 Task: Look for space in Prijedor, Bosnia and Herzegovina from 7th July, 2023 to 14th July, 2023 for 1 adult in price range Rs.6000 to Rs.14000. Place can be shared room with 1  bedroom having 1 bed and 1 bathroom. Property type can be hotel. Amenities needed are: heating, . Booking option can be shelf check-in. Required host language is English.
Action: Mouse moved to (582, 605)
Screenshot: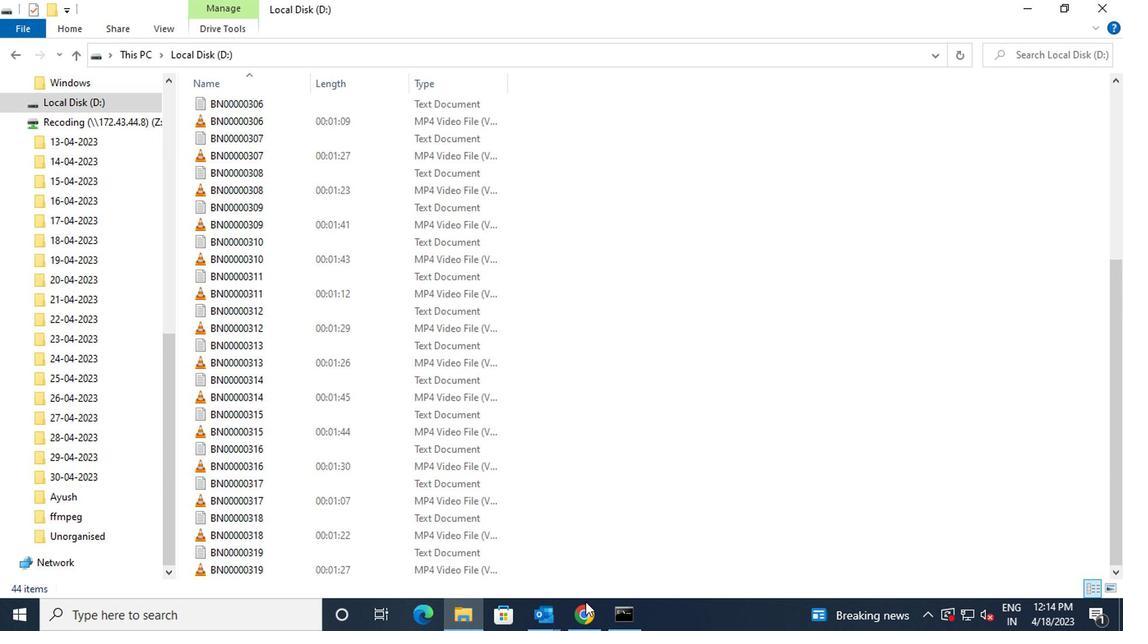 
Action: Mouse pressed left at (582, 605)
Screenshot: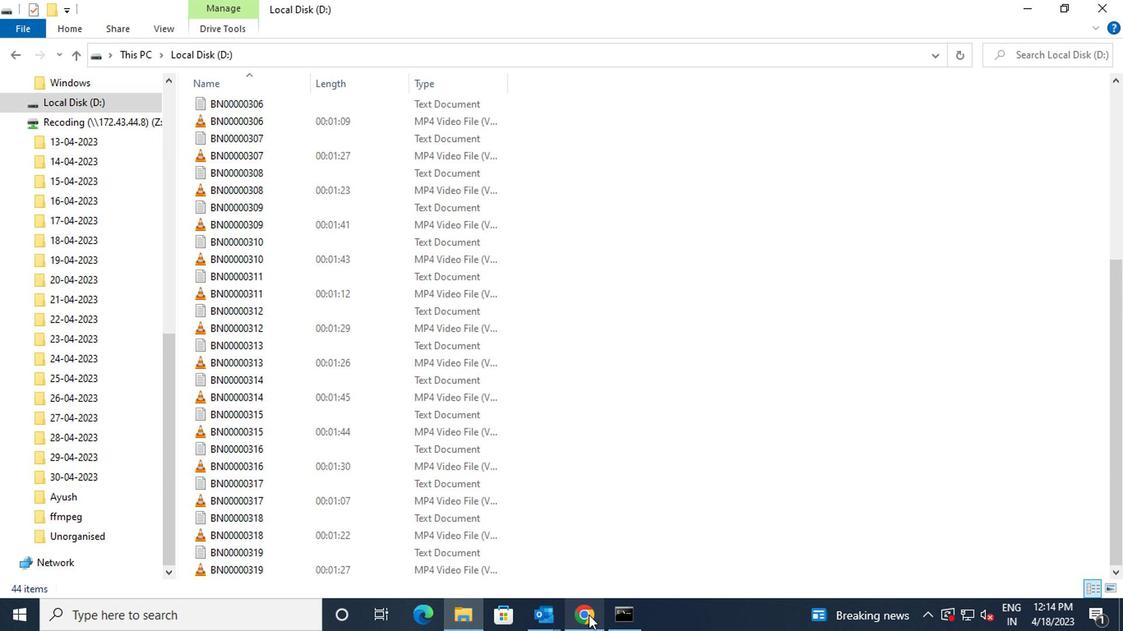 
Action: Mouse moved to (449, 116)
Screenshot: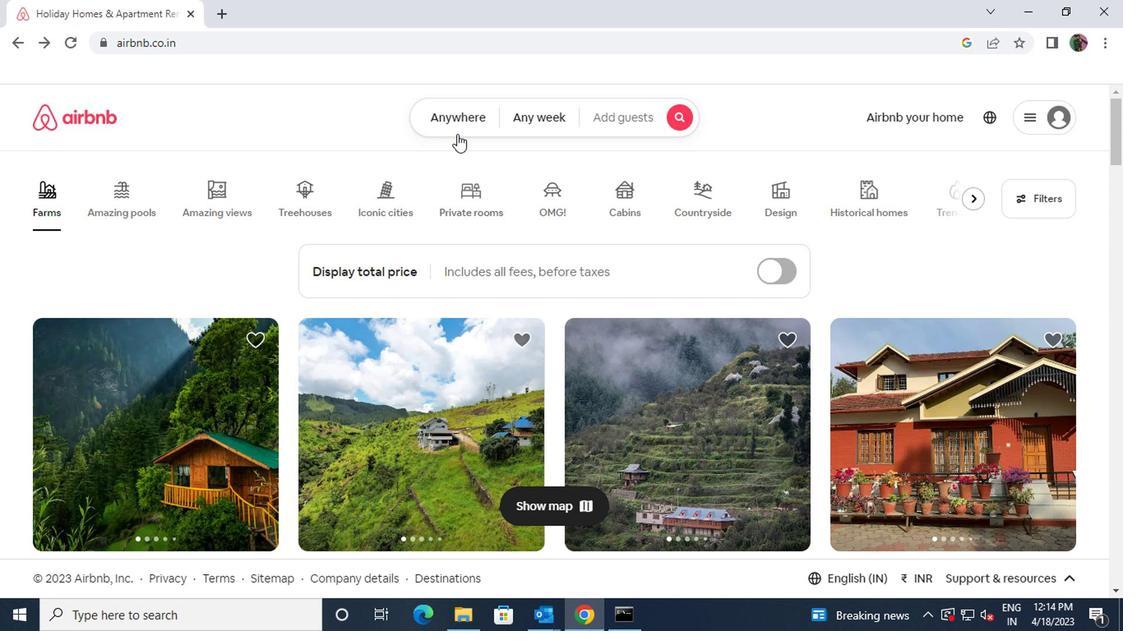 
Action: Mouse pressed left at (449, 116)
Screenshot: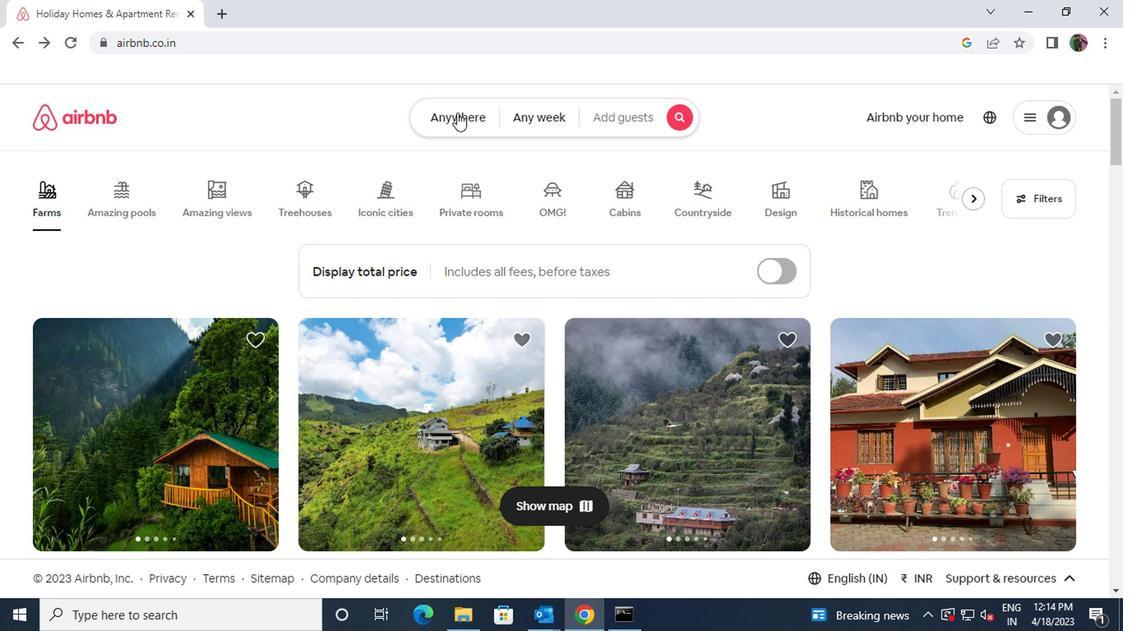 
Action: Mouse moved to (374, 184)
Screenshot: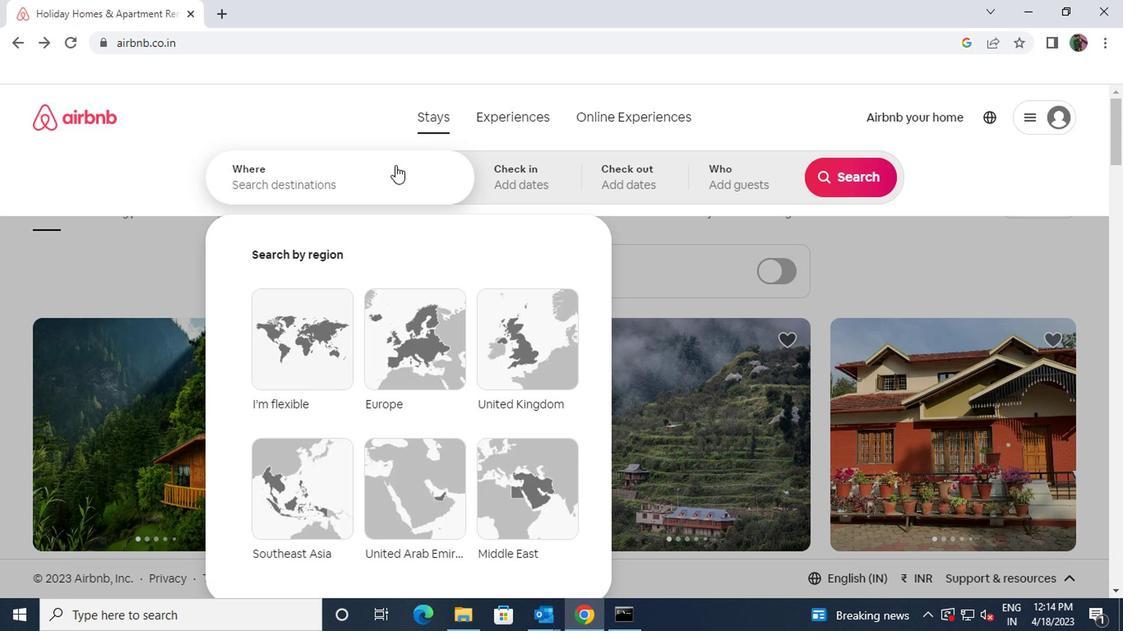 
Action: Mouse pressed left at (374, 184)
Screenshot: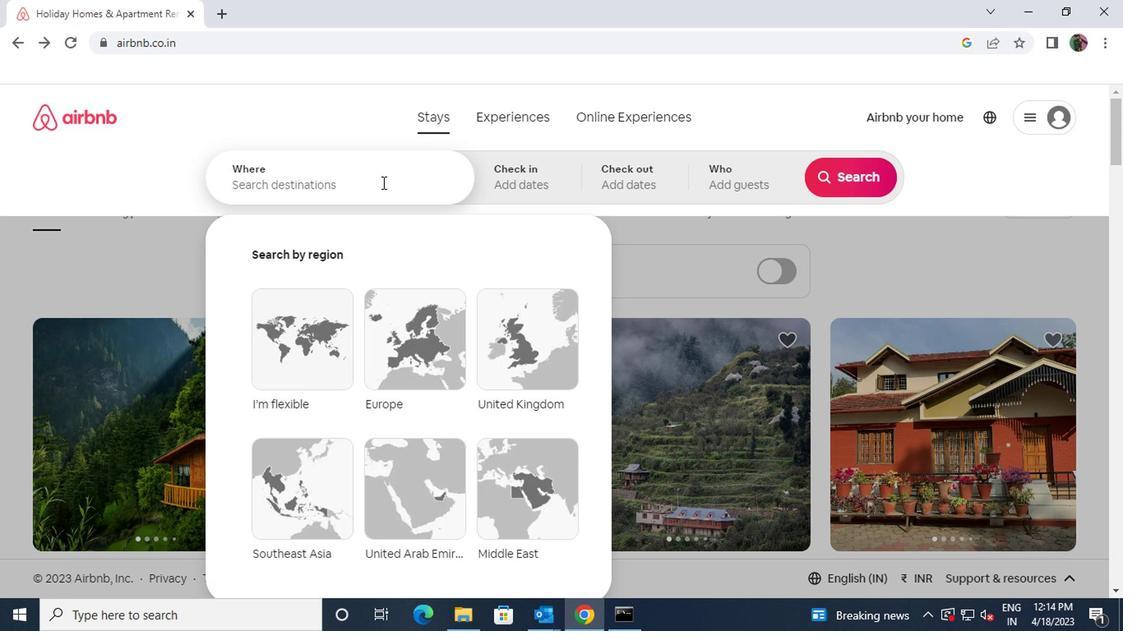 
Action: Key pressed prijedor
Screenshot: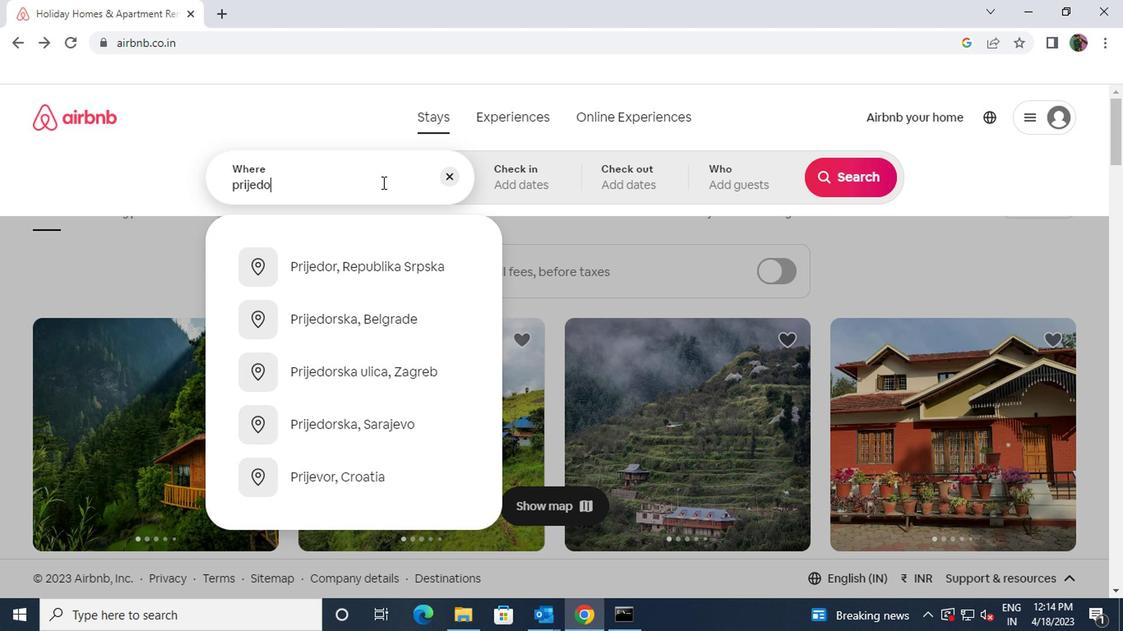 
Action: Mouse moved to (368, 273)
Screenshot: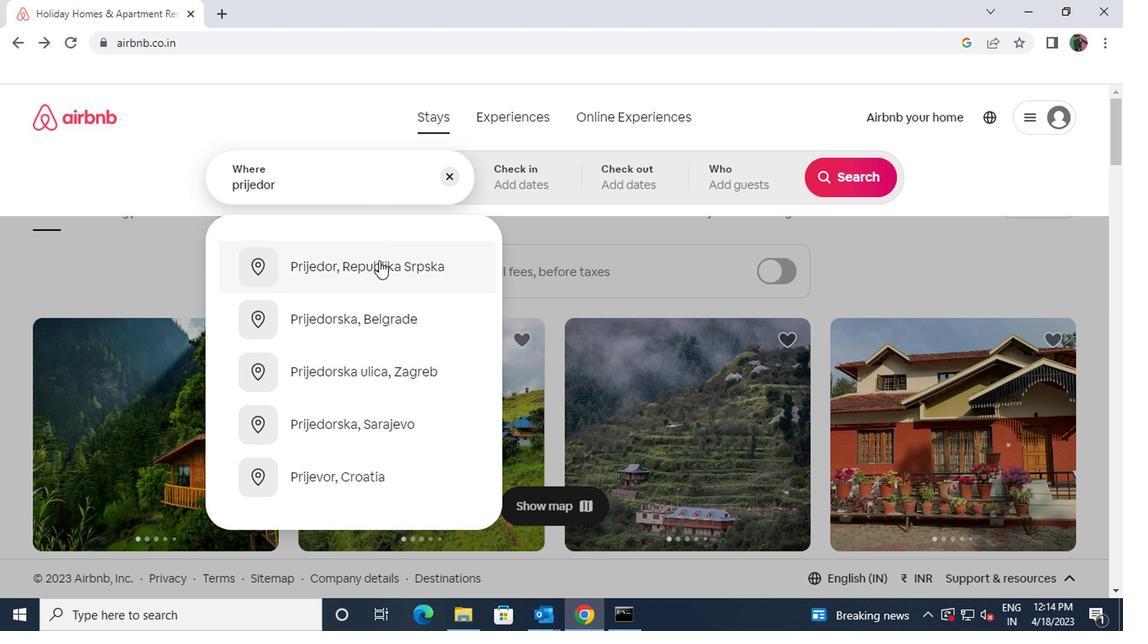 
Action: Mouse pressed left at (368, 273)
Screenshot: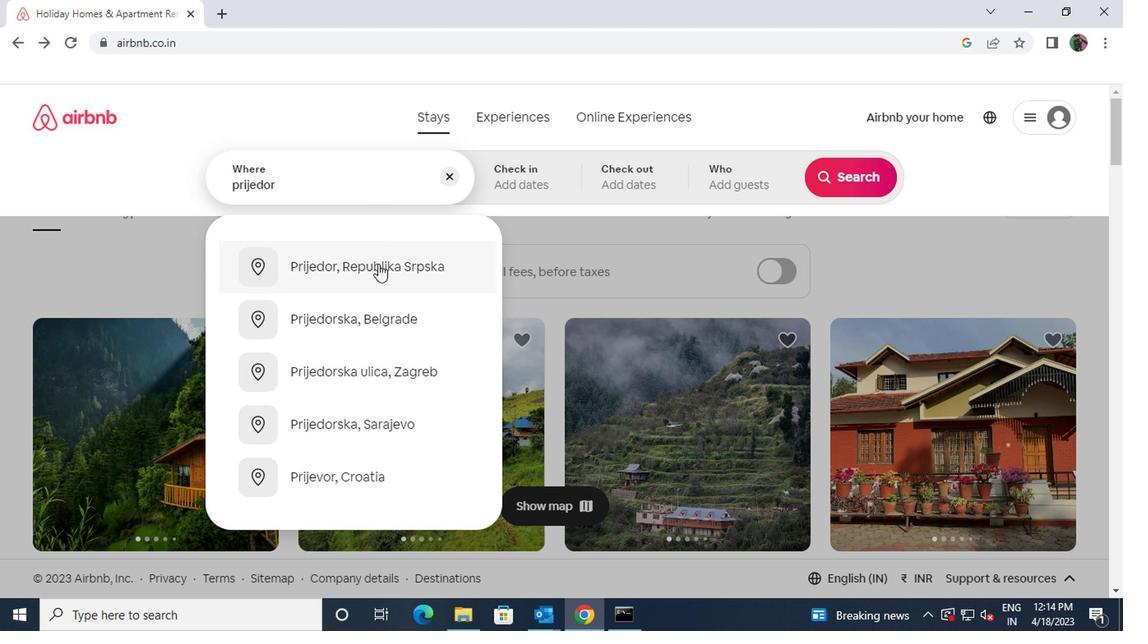 
Action: Mouse moved to (840, 309)
Screenshot: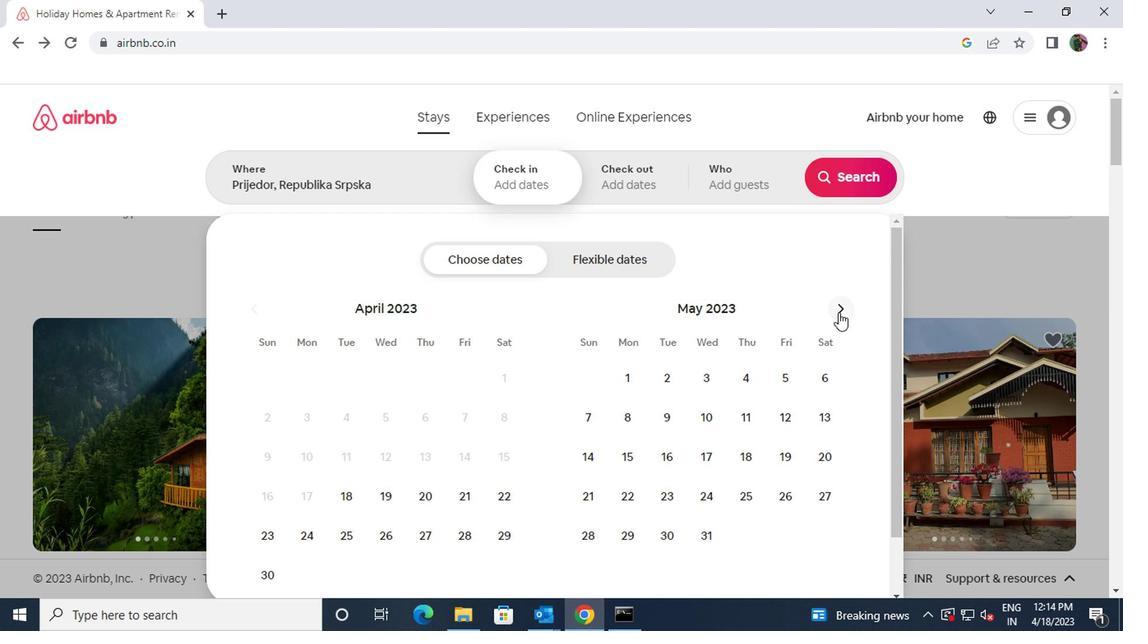 
Action: Mouse pressed left at (840, 309)
Screenshot: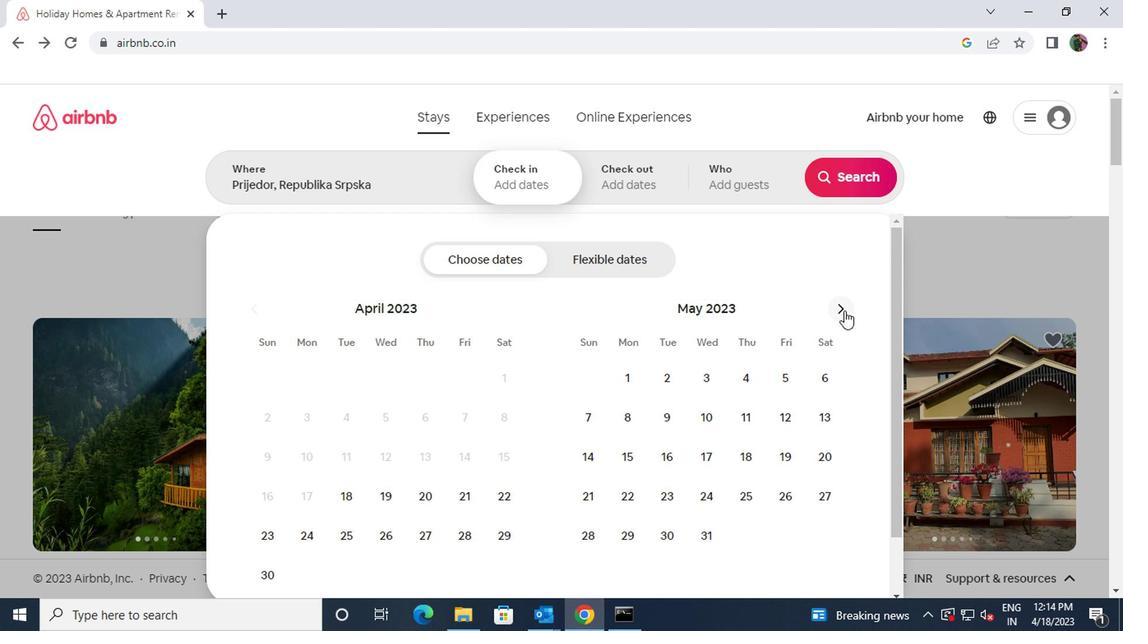 
Action: Mouse pressed left at (840, 309)
Screenshot: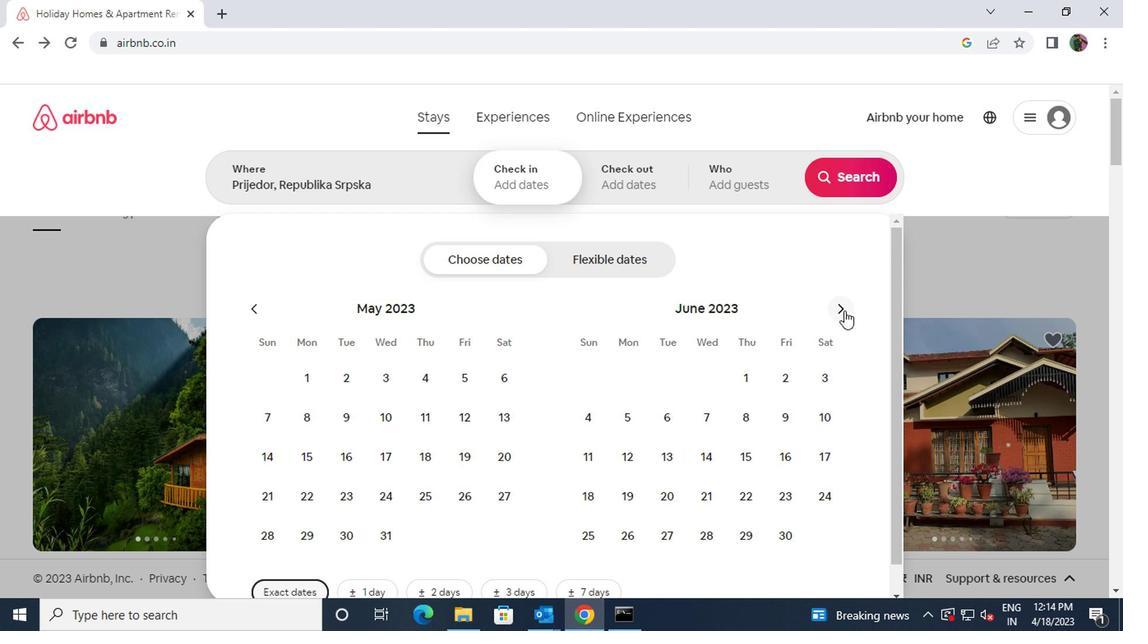 
Action: Mouse moved to (773, 403)
Screenshot: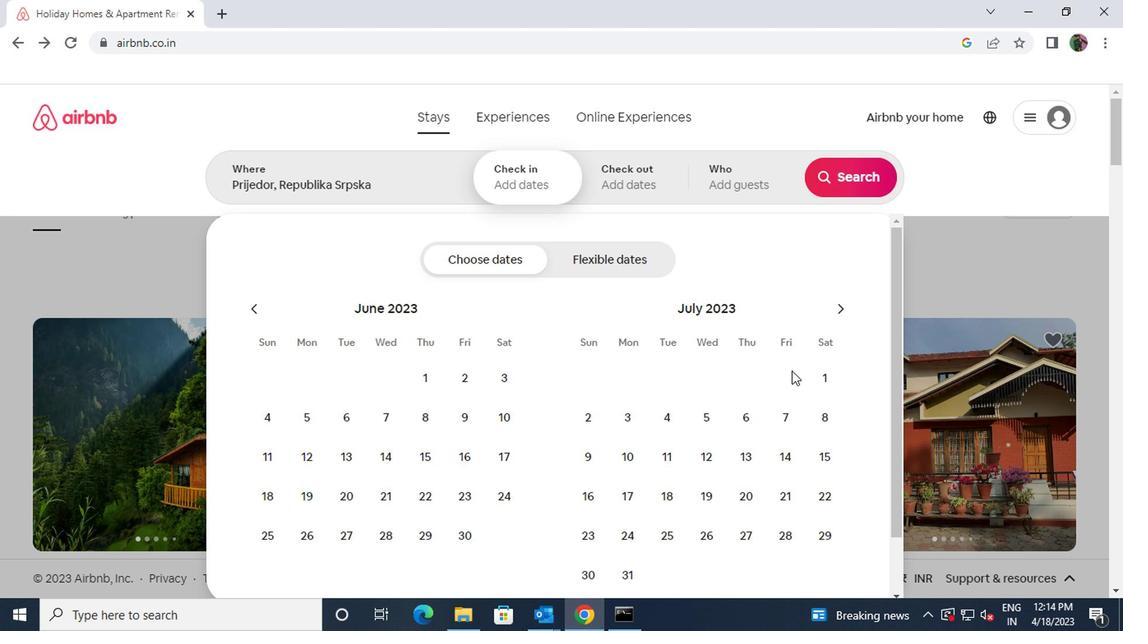 
Action: Mouse pressed left at (773, 403)
Screenshot: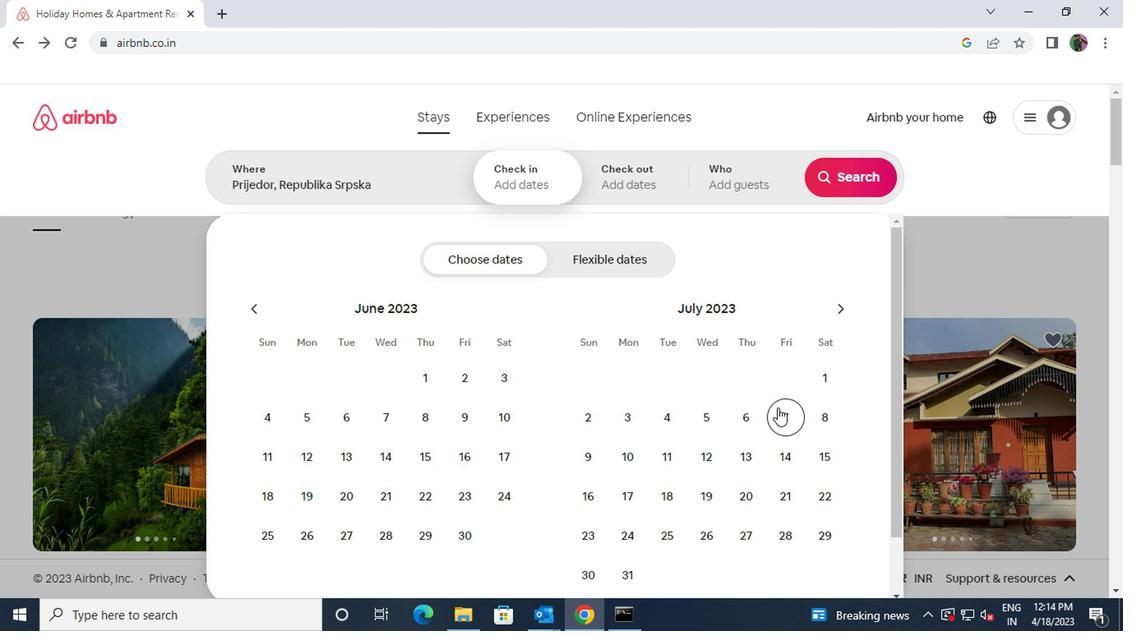 
Action: Mouse moved to (781, 440)
Screenshot: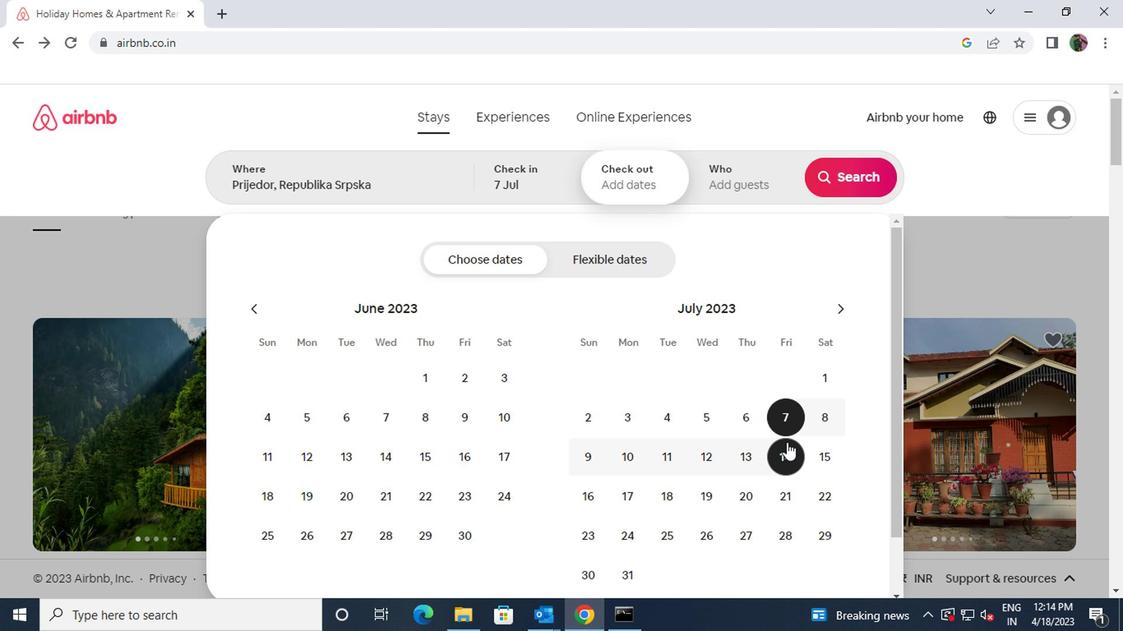 
Action: Mouse pressed left at (781, 440)
Screenshot: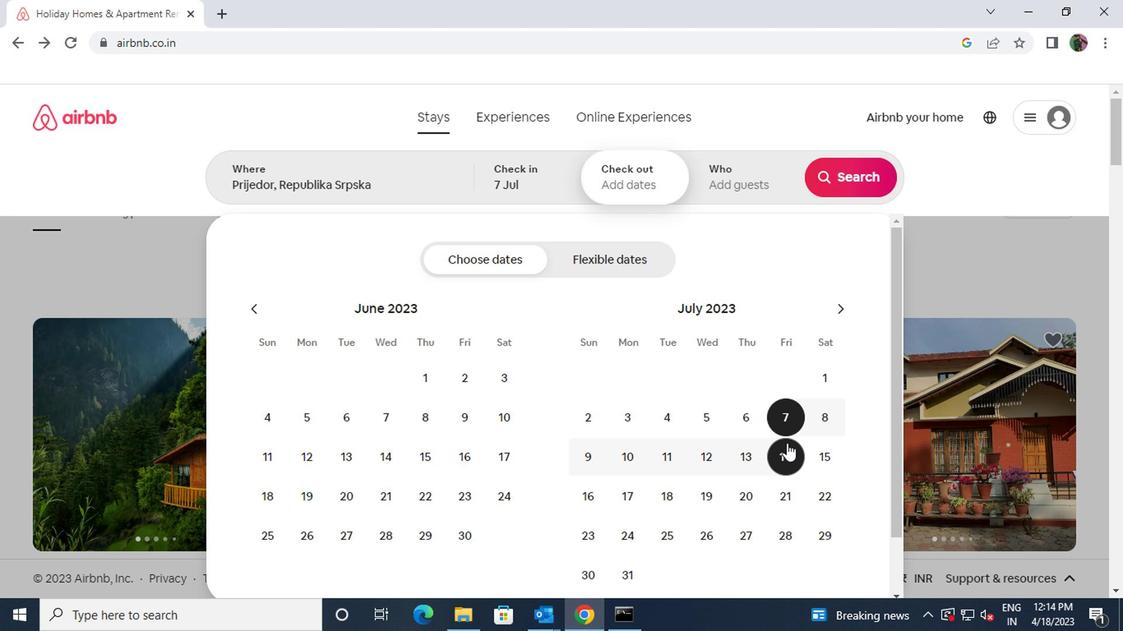 
Action: Mouse moved to (739, 179)
Screenshot: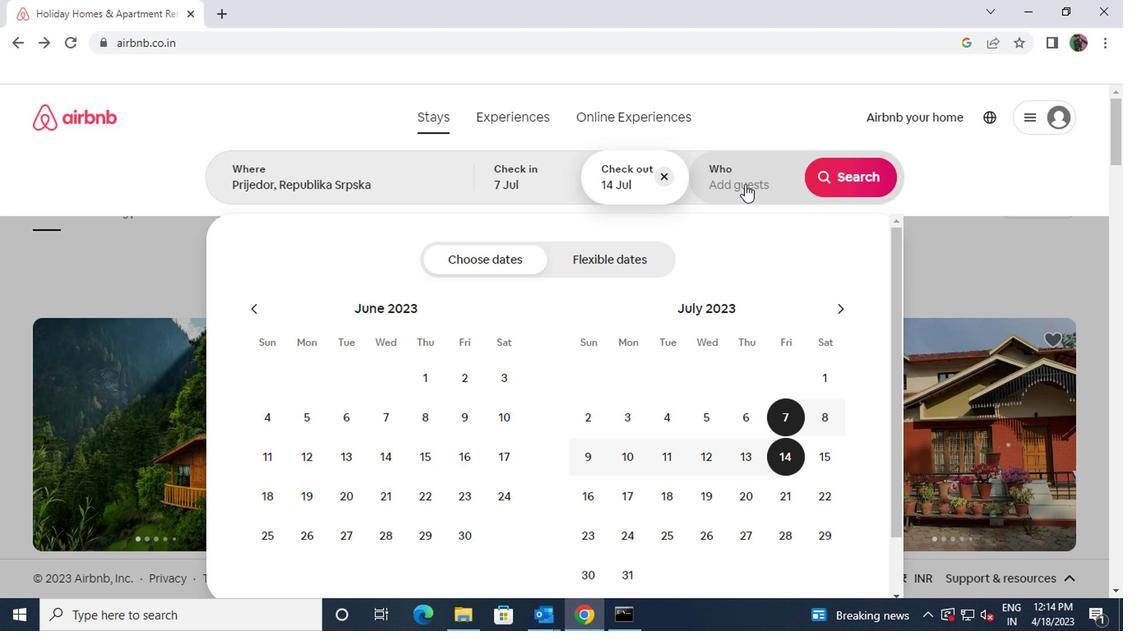
Action: Mouse pressed left at (739, 179)
Screenshot: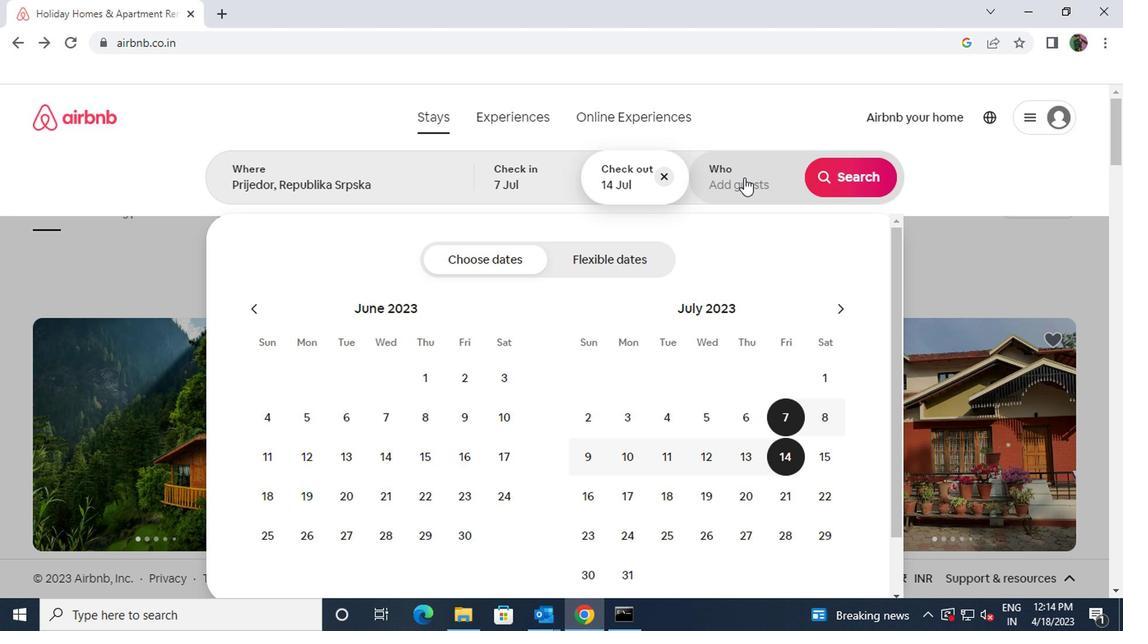 
Action: Mouse moved to (850, 267)
Screenshot: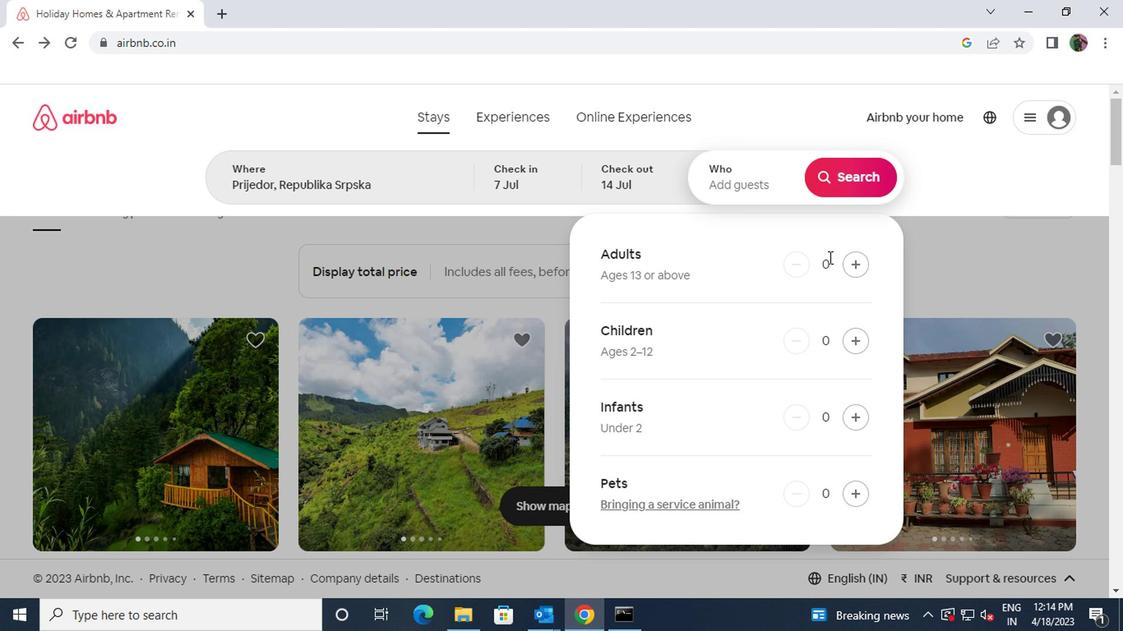 
Action: Mouse pressed left at (850, 267)
Screenshot: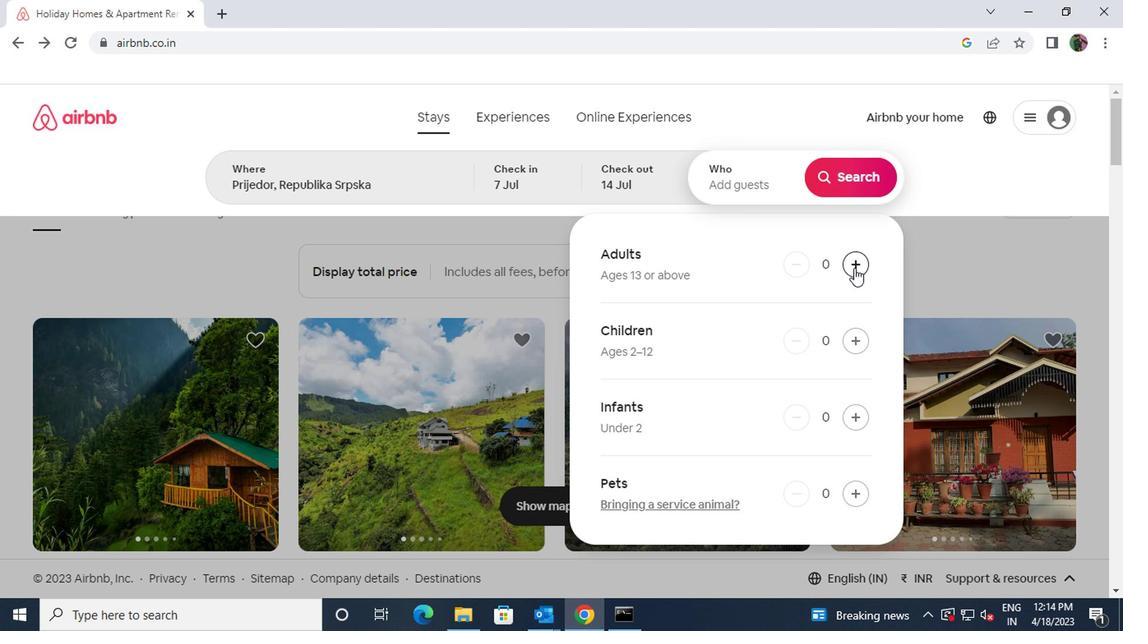 
Action: Mouse moved to (847, 184)
Screenshot: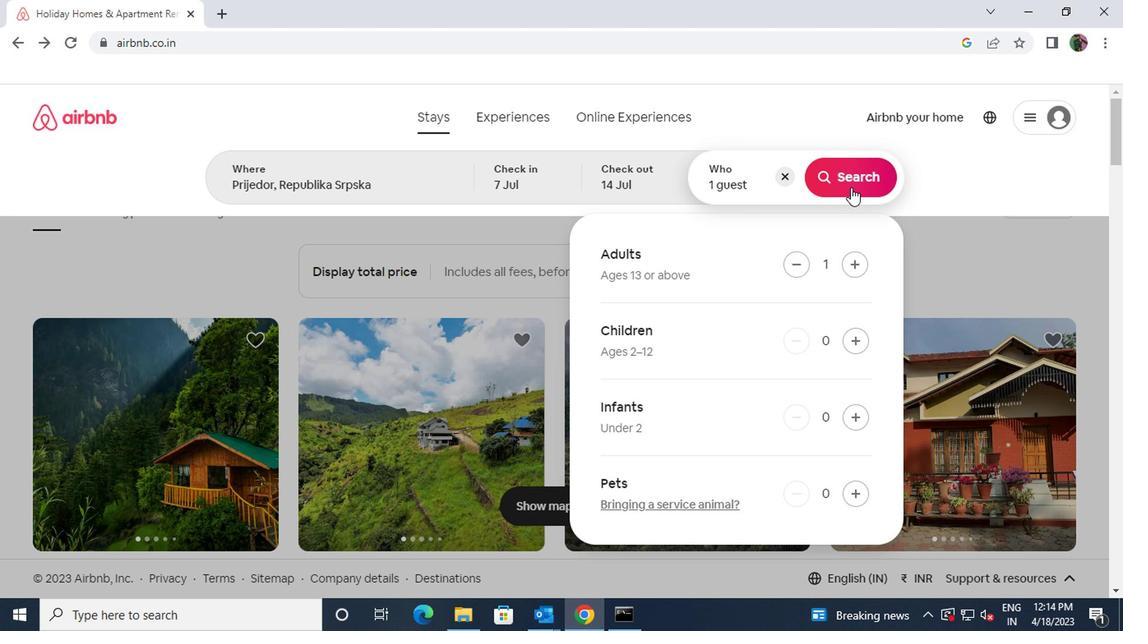 
Action: Mouse pressed left at (847, 184)
Screenshot: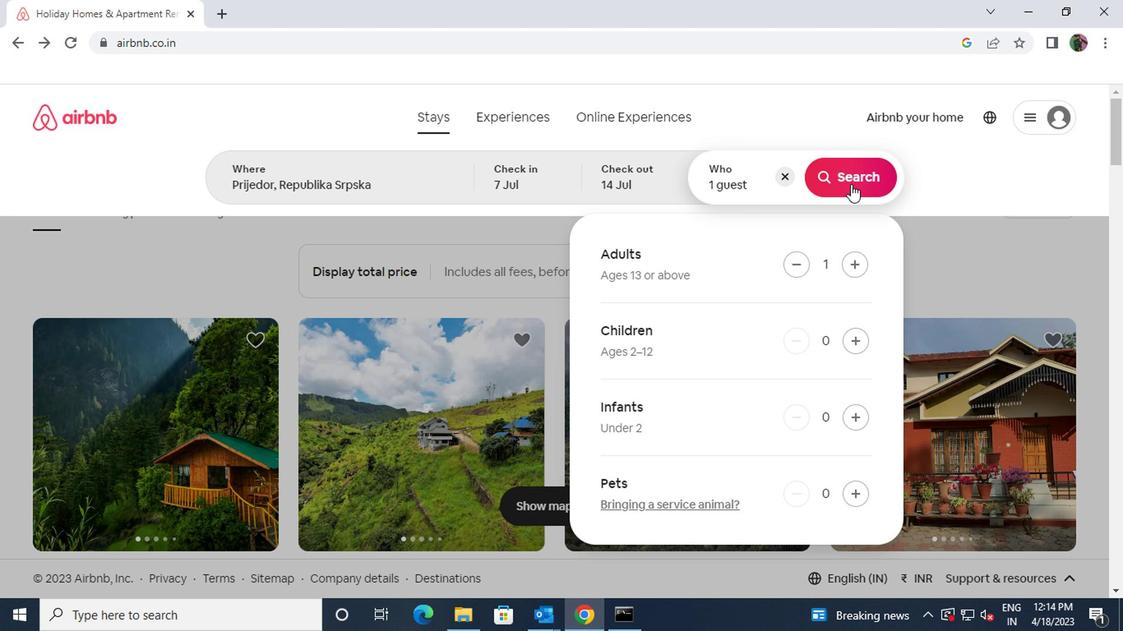 
Action: Mouse moved to (1050, 183)
Screenshot: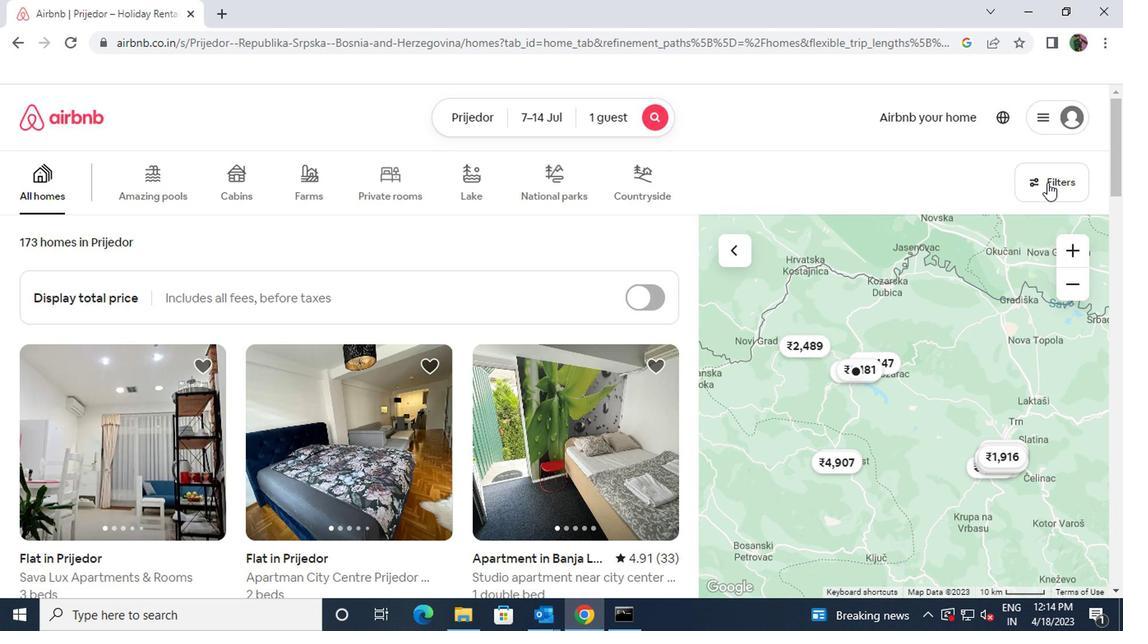 
Action: Mouse pressed left at (1050, 183)
Screenshot: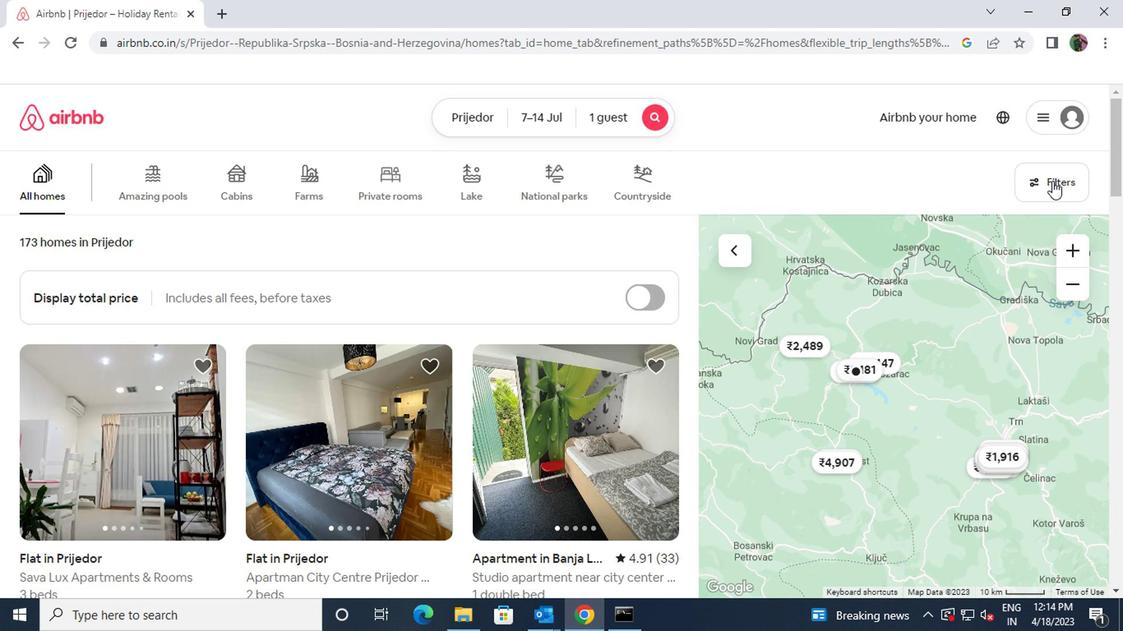 
Action: Mouse moved to (350, 391)
Screenshot: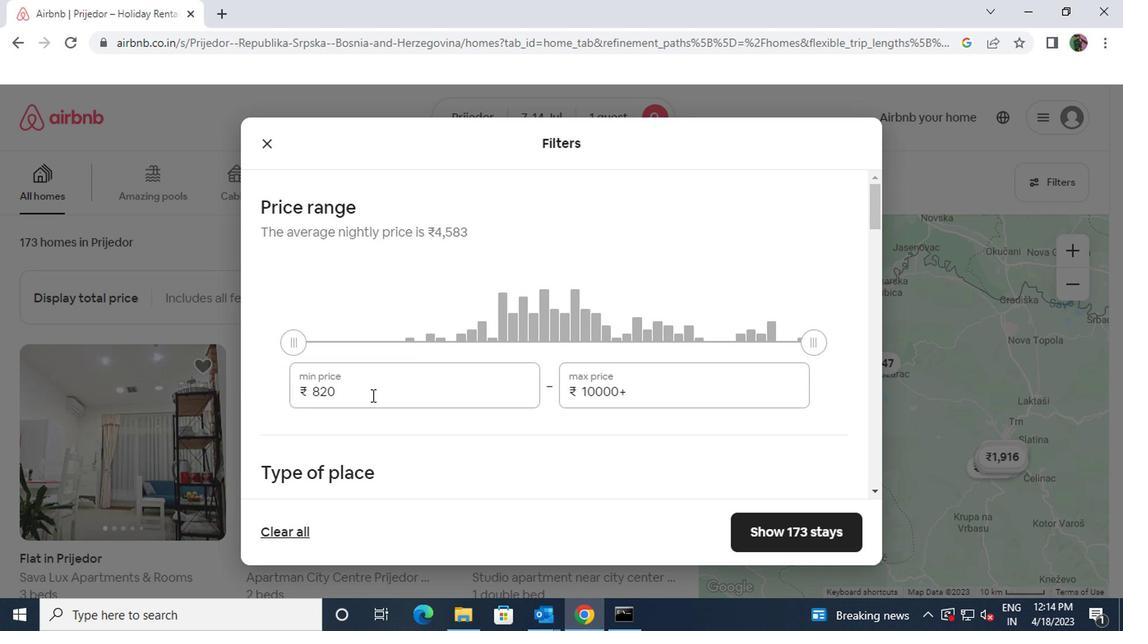 
Action: Mouse pressed left at (350, 391)
Screenshot: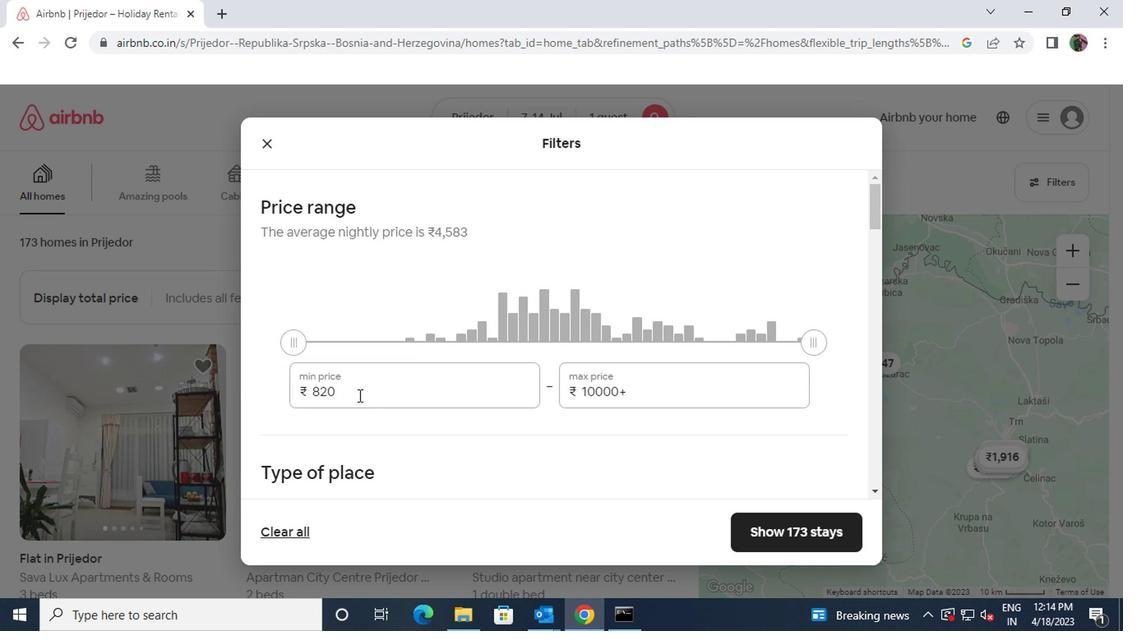 
Action: Mouse moved to (305, 395)
Screenshot: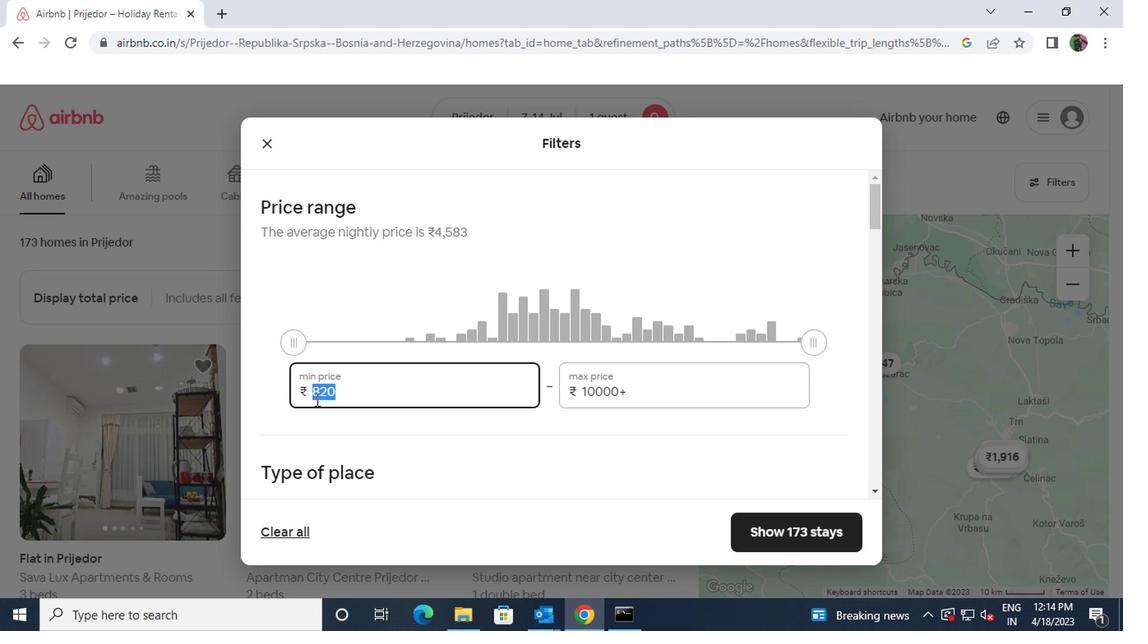 
Action: Key pressed 6000
Screenshot: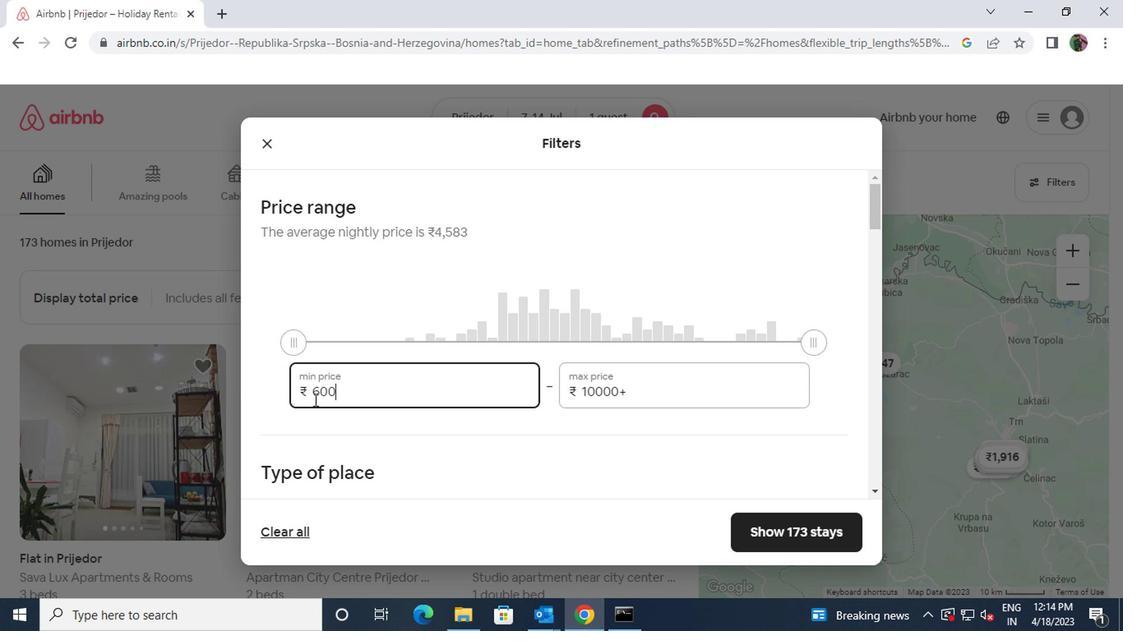 
Action: Mouse moved to (623, 387)
Screenshot: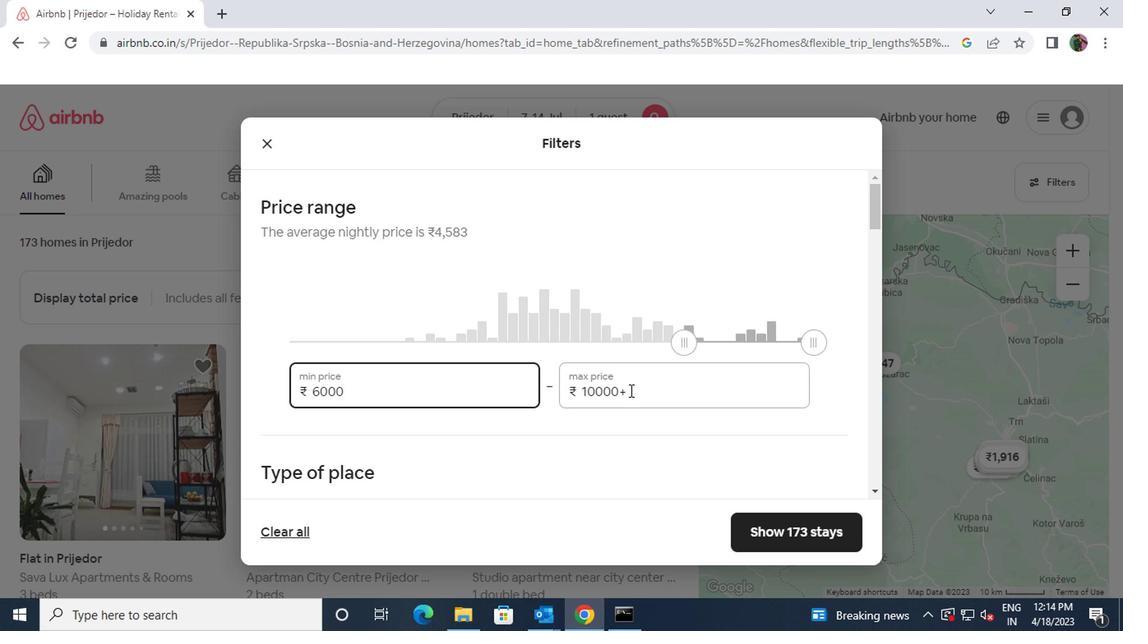 
Action: Mouse pressed left at (623, 387)
Screenshot: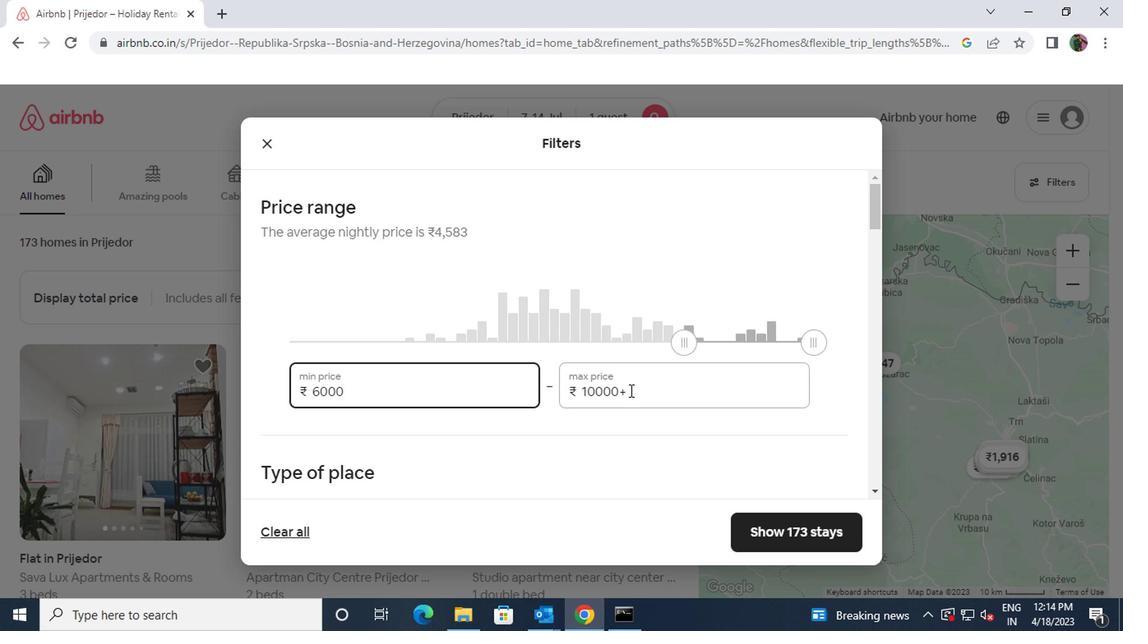 
Action: Mouse moved to (575, 387)
Screenshot: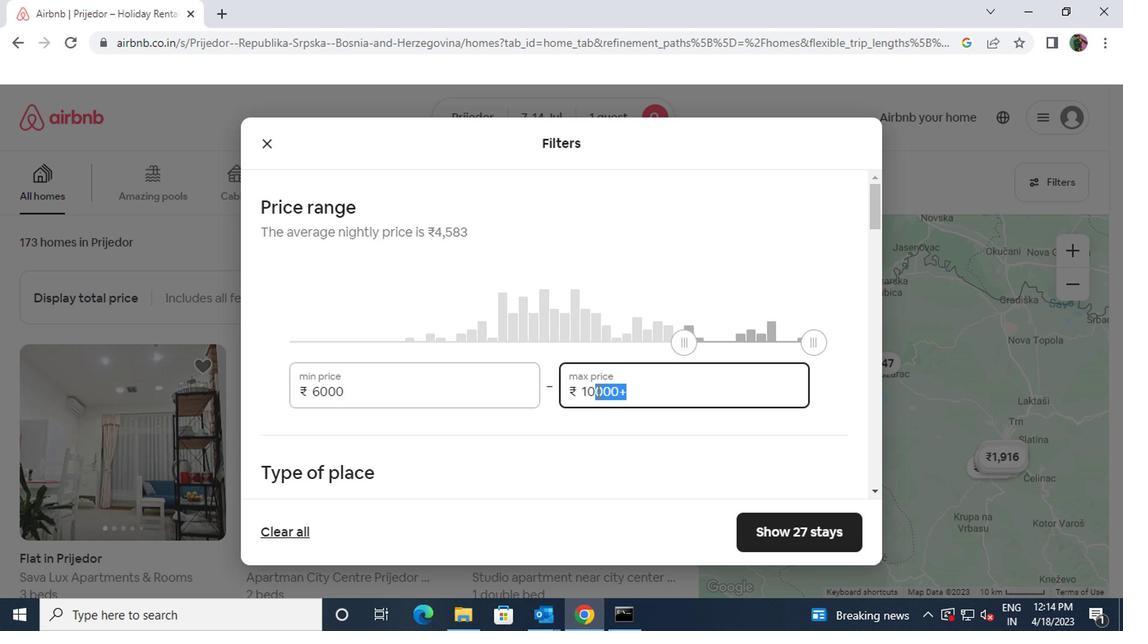 
Action: Key pressed 14000
Screenshot: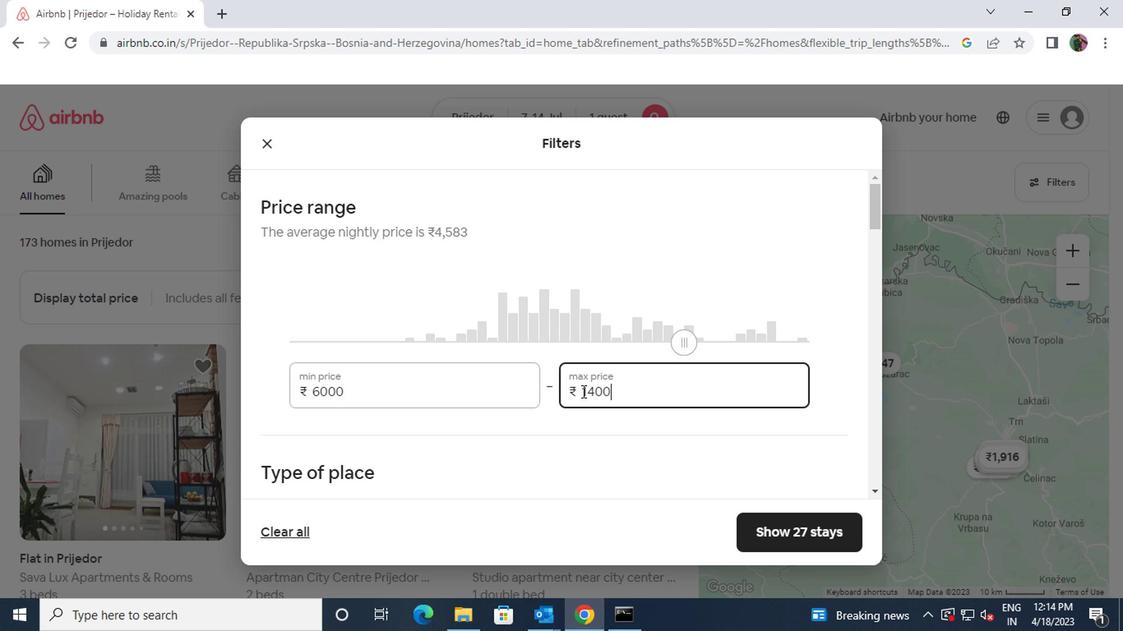
Action: Mouse moved to (530, 427)
Screenshot: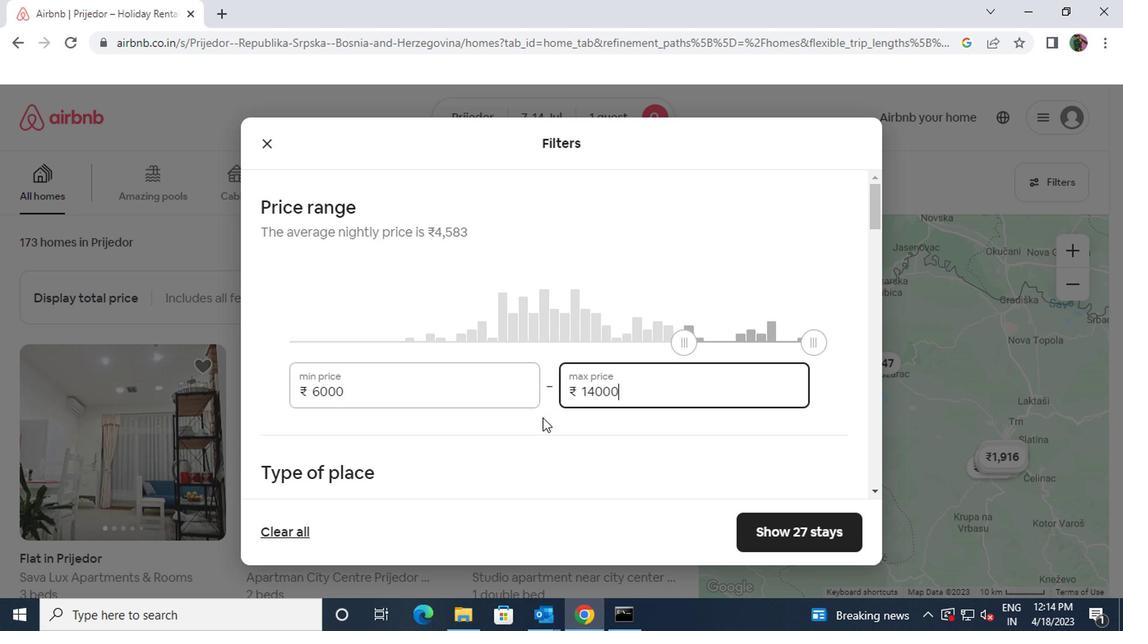 
Action: Mouse scrolled (530, 427) with delta (0, 0)
Screenshot: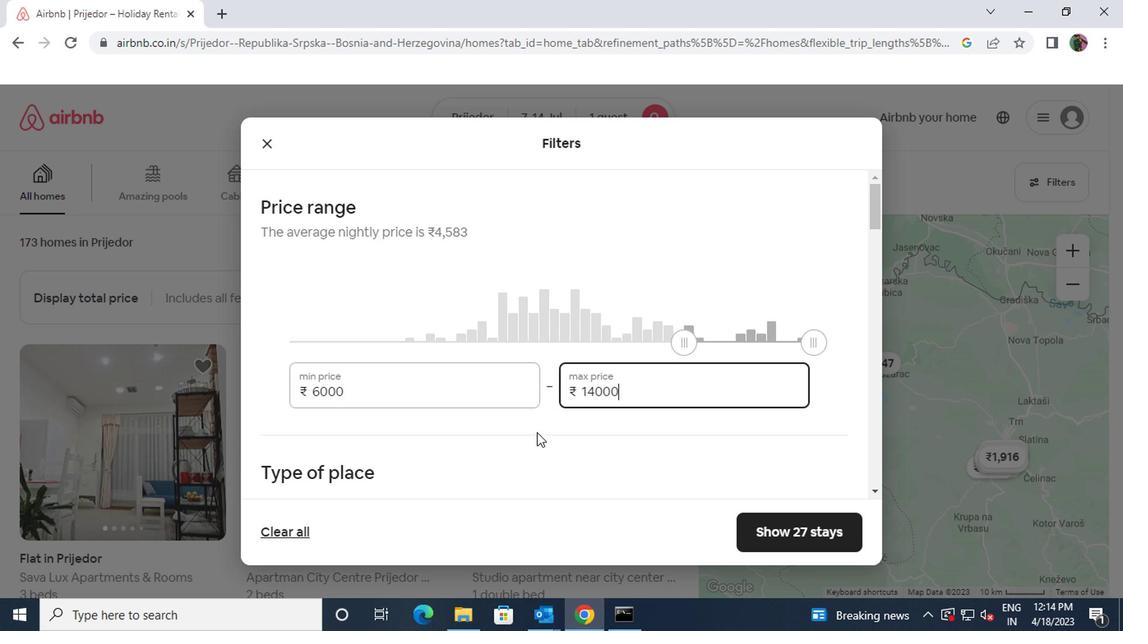 
Action: Mouse moved to (527, 418)
Screenshot: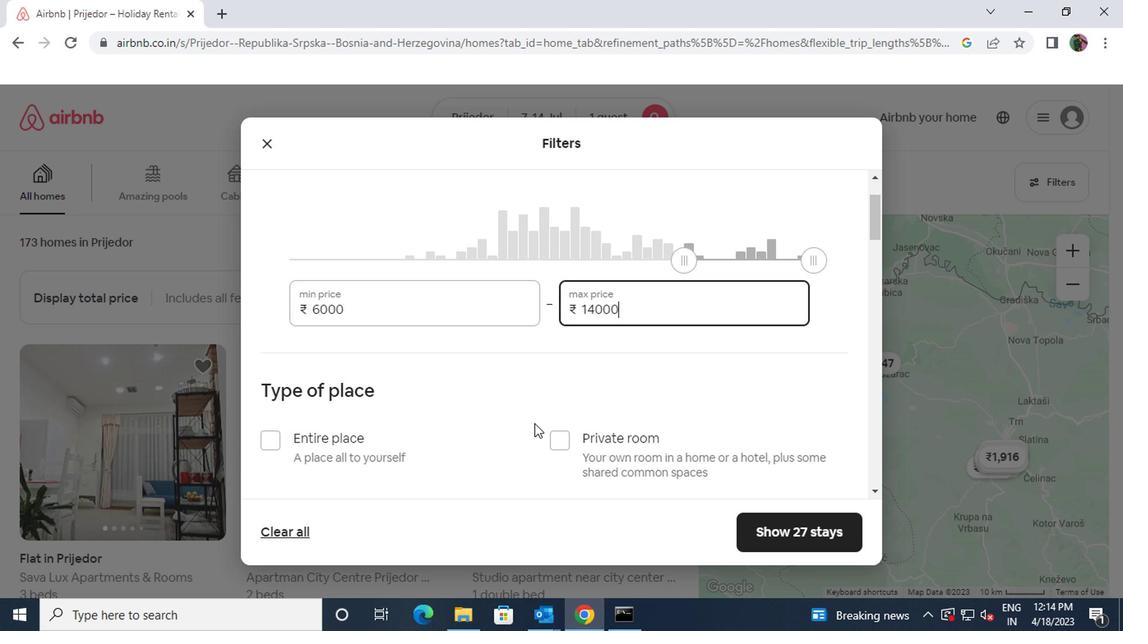 
Action: Mouse scrolled (527, 417) with delta (0, -1)
Screenshot: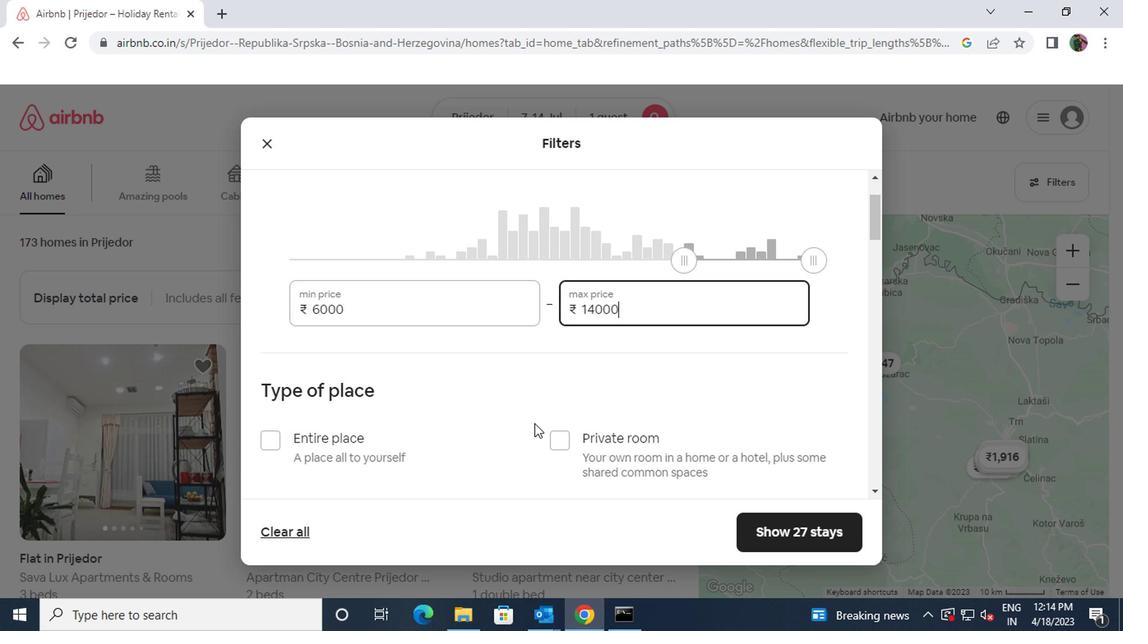 
Action: Mouse moved to (272, 419)
Screenshot: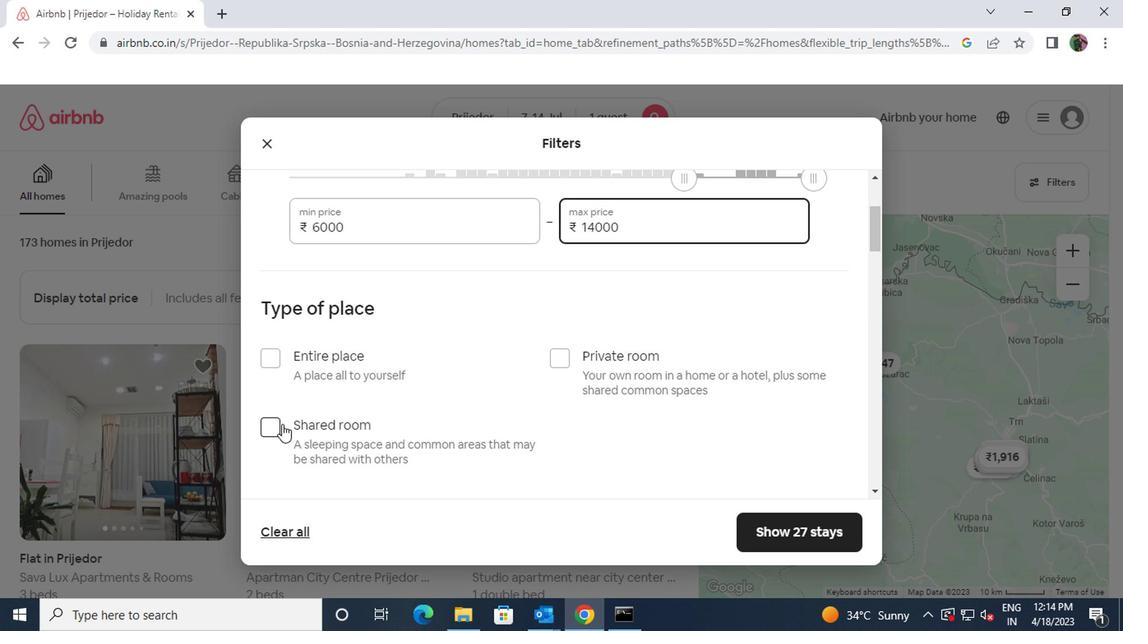 
Action: Mouse pressed left at (272, 419)
Screenshot: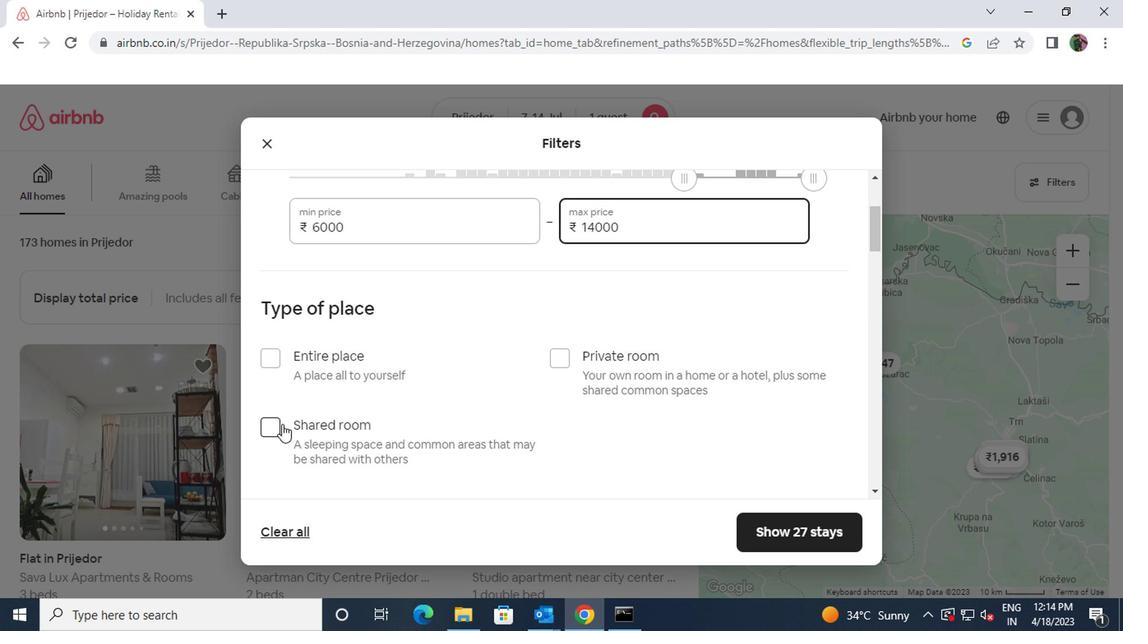 
Action: Mouse moved to (413, 420)
Screenshot: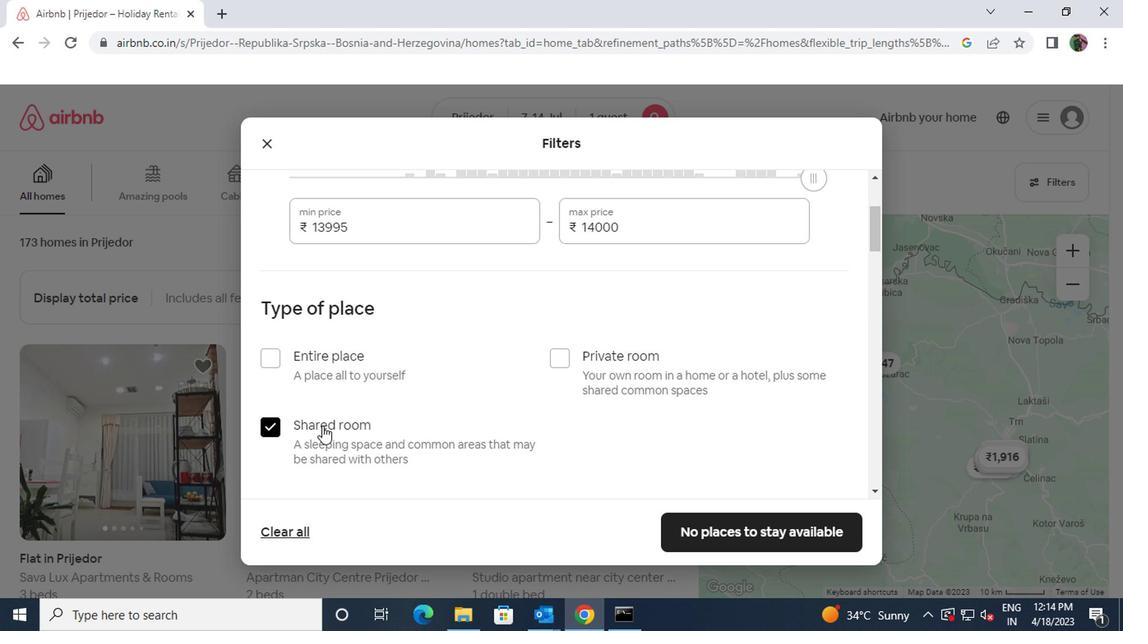 
Action: Mouse scrolled (413, 419) with delta (0, -1)
Screenshot: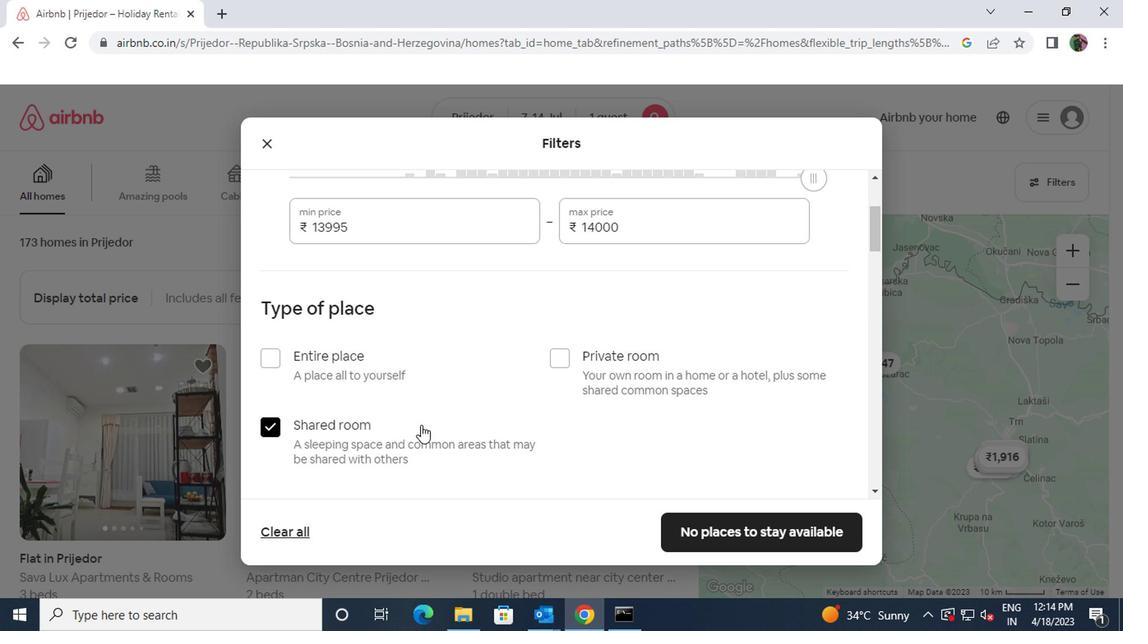 
Action: Mouse scrolled (413, 419) with delta (0, -1)
Screenshot: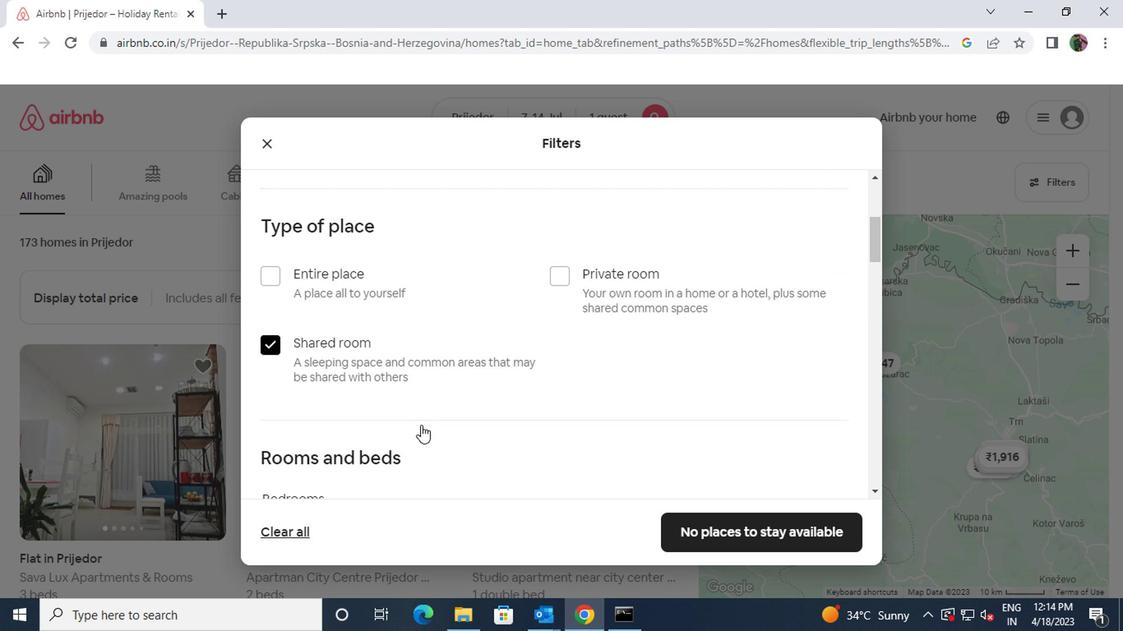 
Action: Mouse scrolled (413, 419) with delta (0, -1)
Screenshot: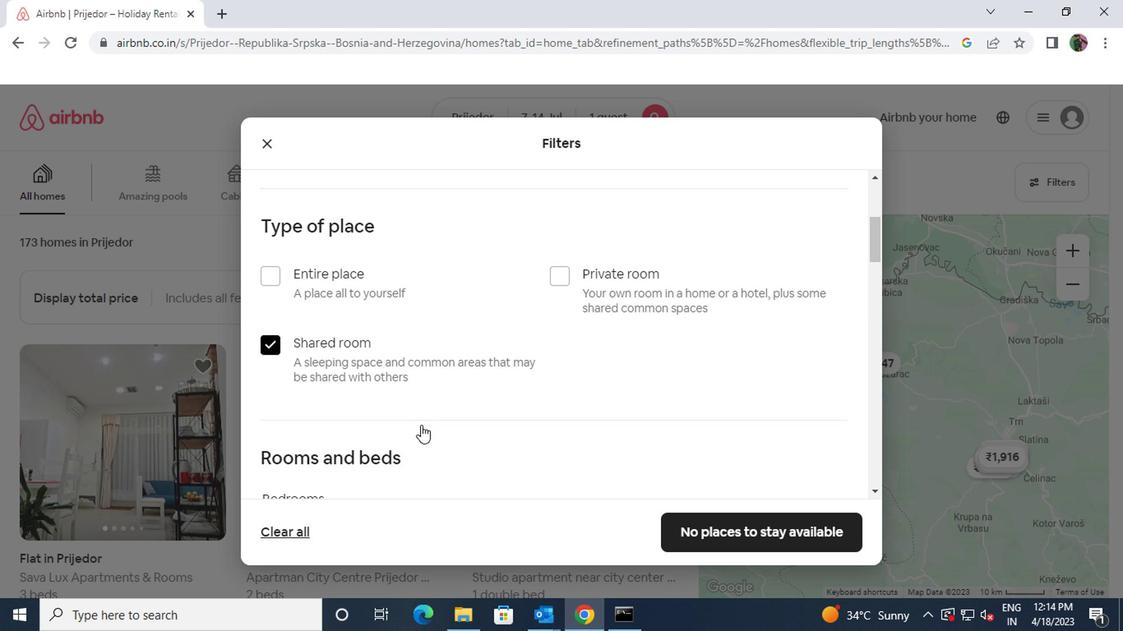 
Action: Mouse moved to (358, 383)
Screenshot: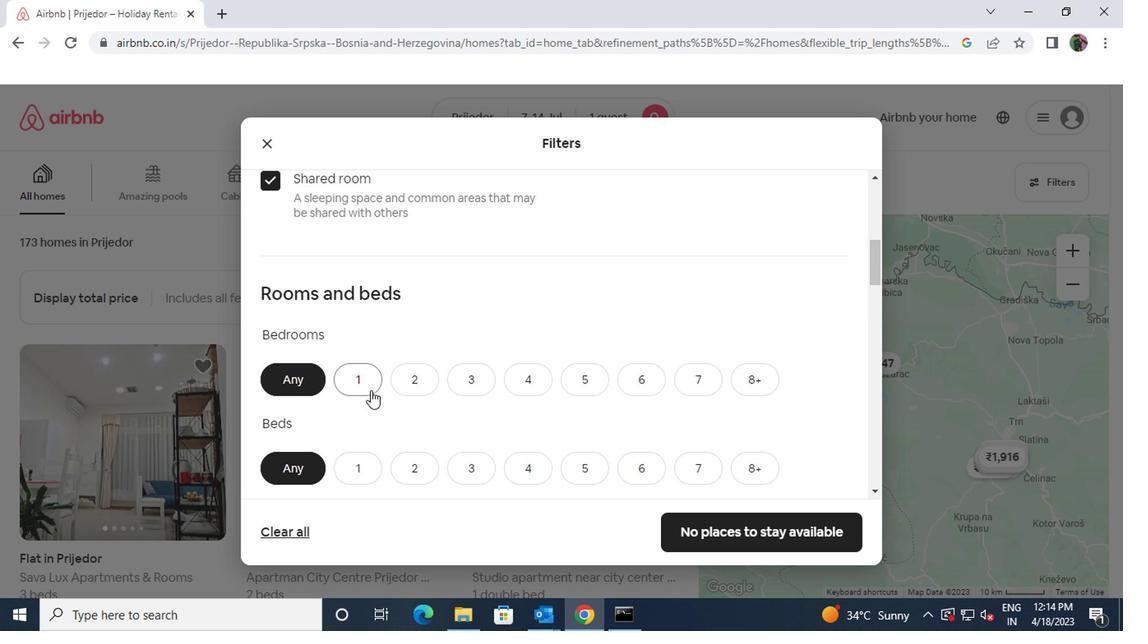 
Action: Mouse pressed left at (358, 383)
Screenshot: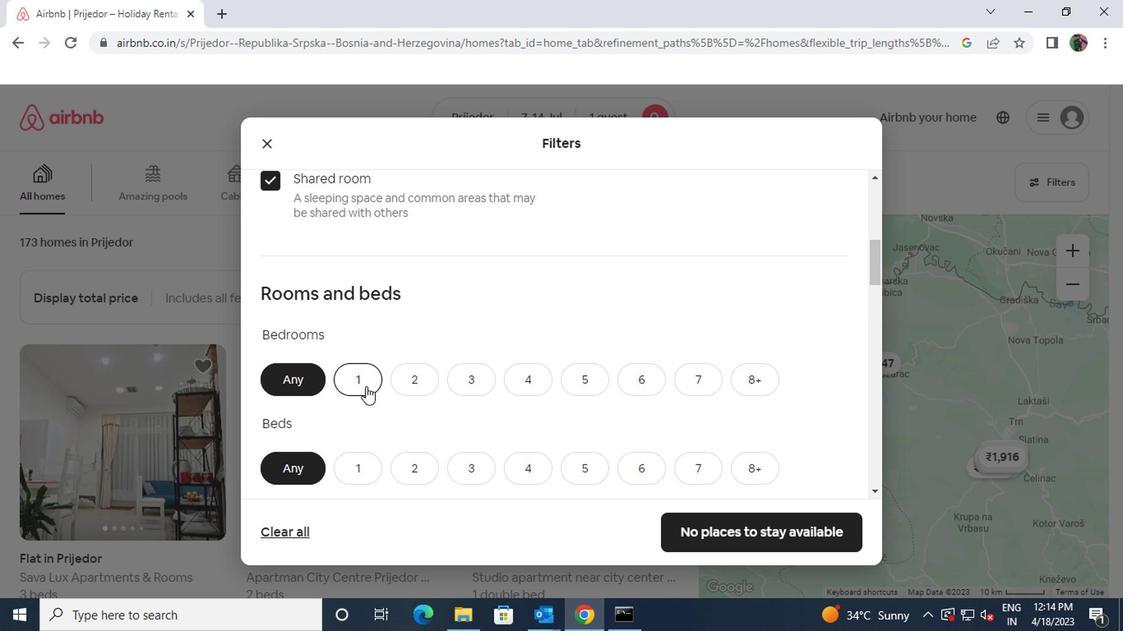 
Action: Mouse scrolled (358, 382) with delta (0, -1)
Screenshot: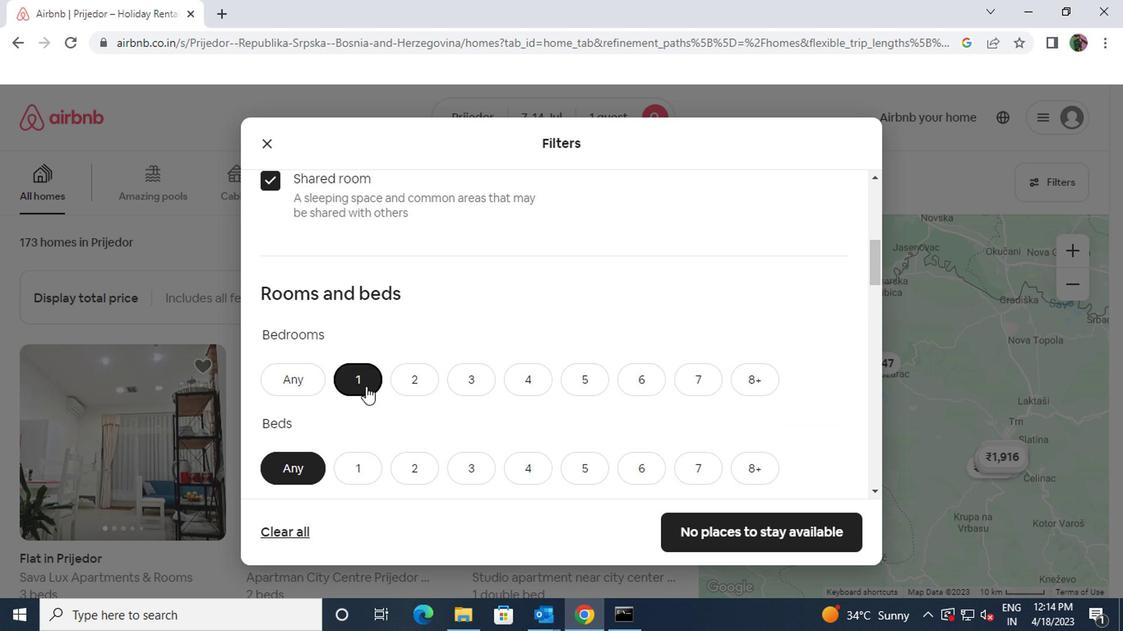 
Action: Mouse pressed left at (358, 383)
Screenshot: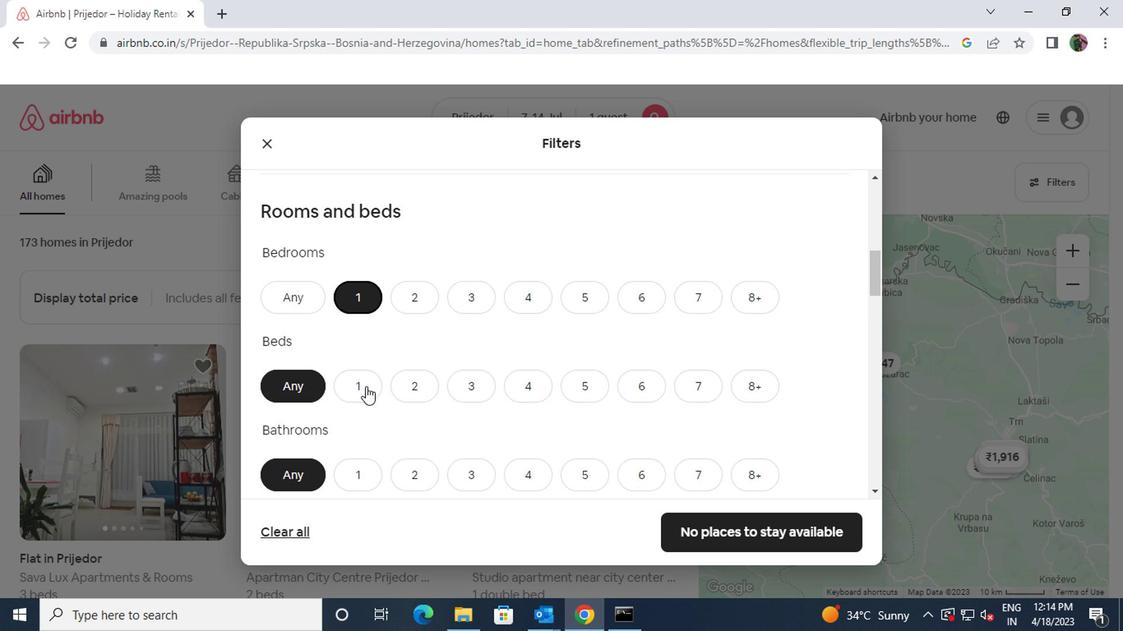 
Action: Mouse scrolled (358, 382) with delta (0, -1)
Screenshot: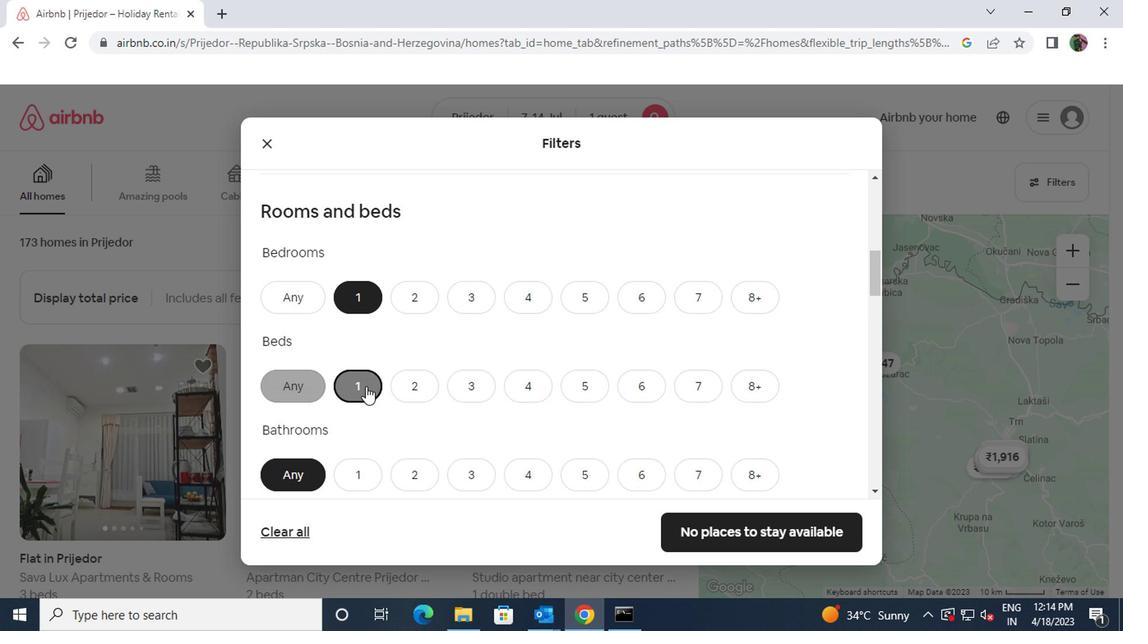 
Action: Mouse scrolled (358, 382) with delta (0, -1)
Screenshot: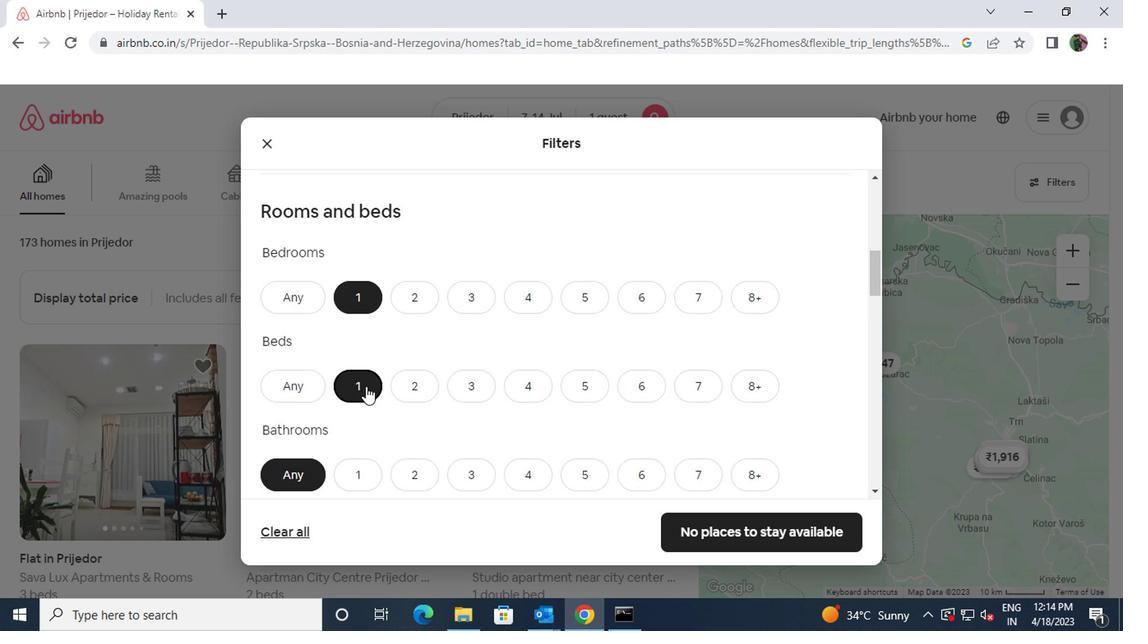 
Action: Mouse moved to (352, 321)
Screenshot: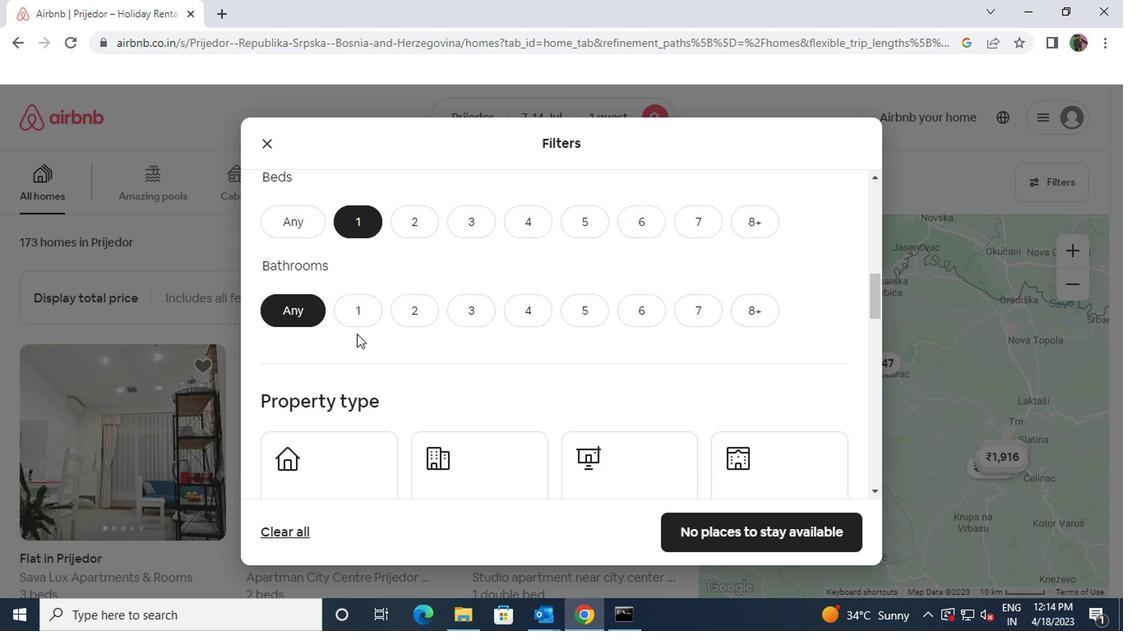 
Action: Mouse pressed left at (352, 321)
Screenshot: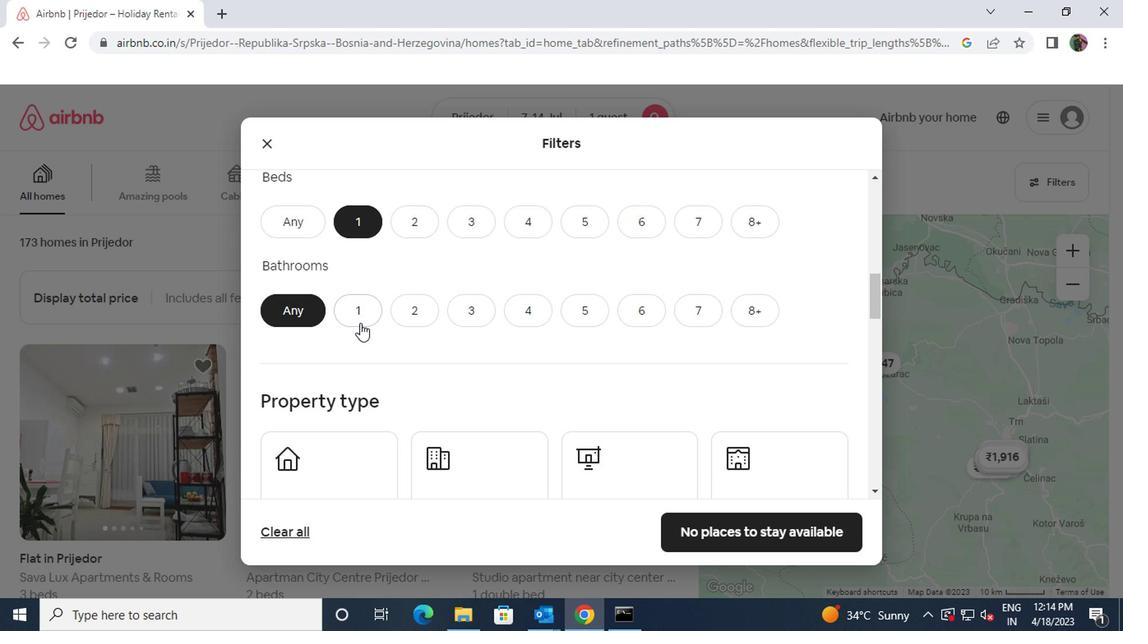 
Action: Mouse moved to (726, 449)
Screenshot: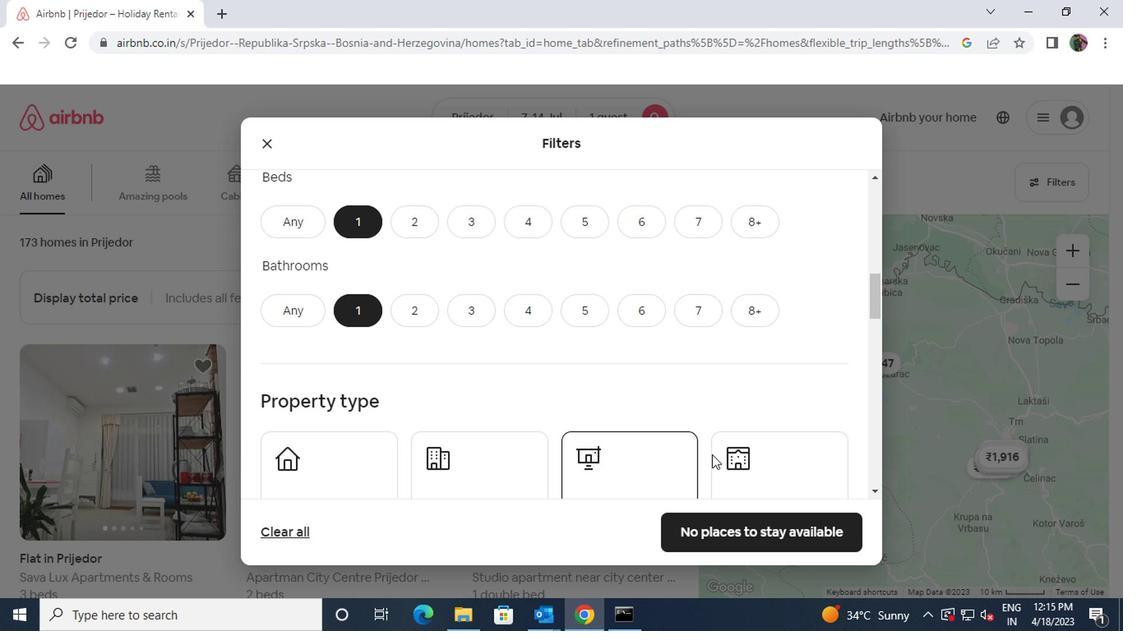 
Action: Mouse pressed left at (726, 449)
Screenshot: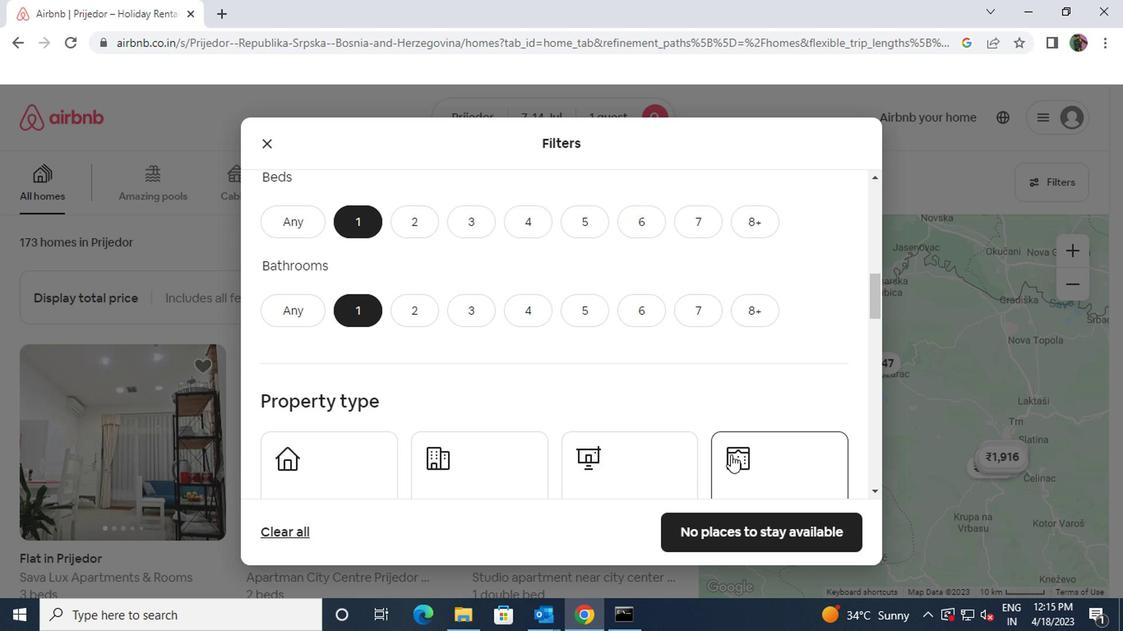 
Action: Mouse scrolled (726, 448) with delta (0, 0)
Screenshot: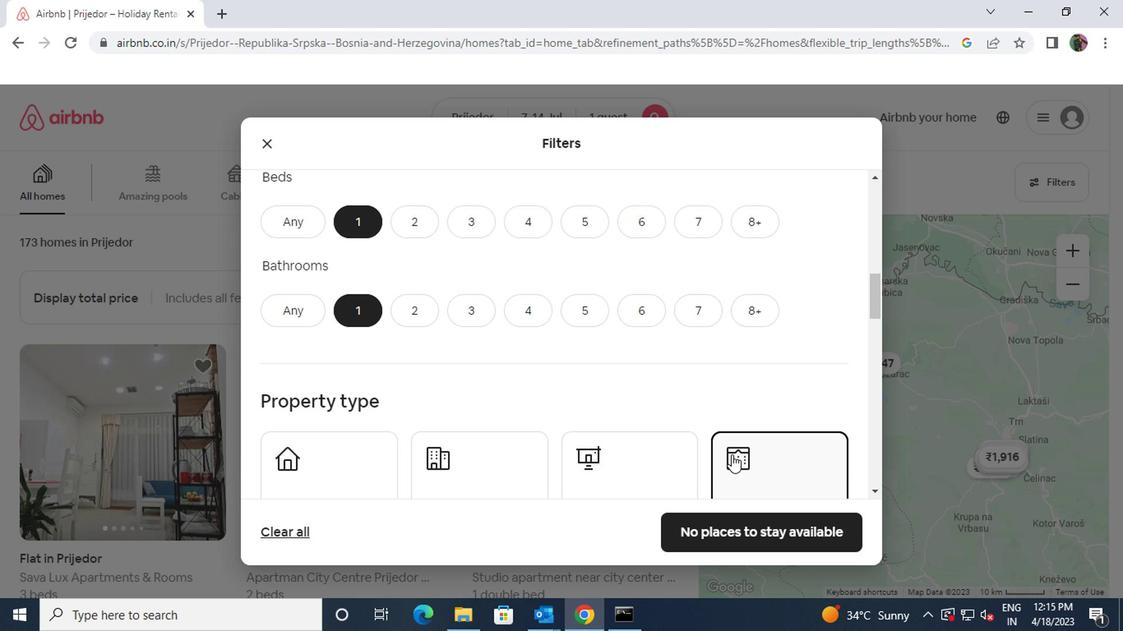 
Action: Mouse scrolled (726, 448) with delta (0, 0)
Screenshot: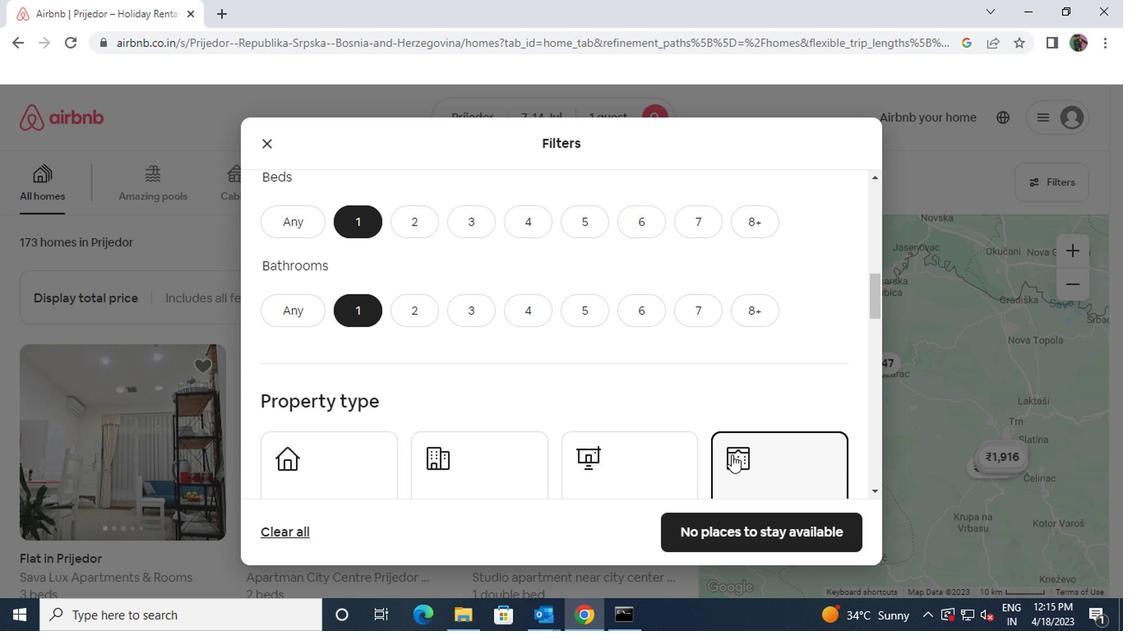 
Action: Mouse moved to (716, 443)
Screenshot: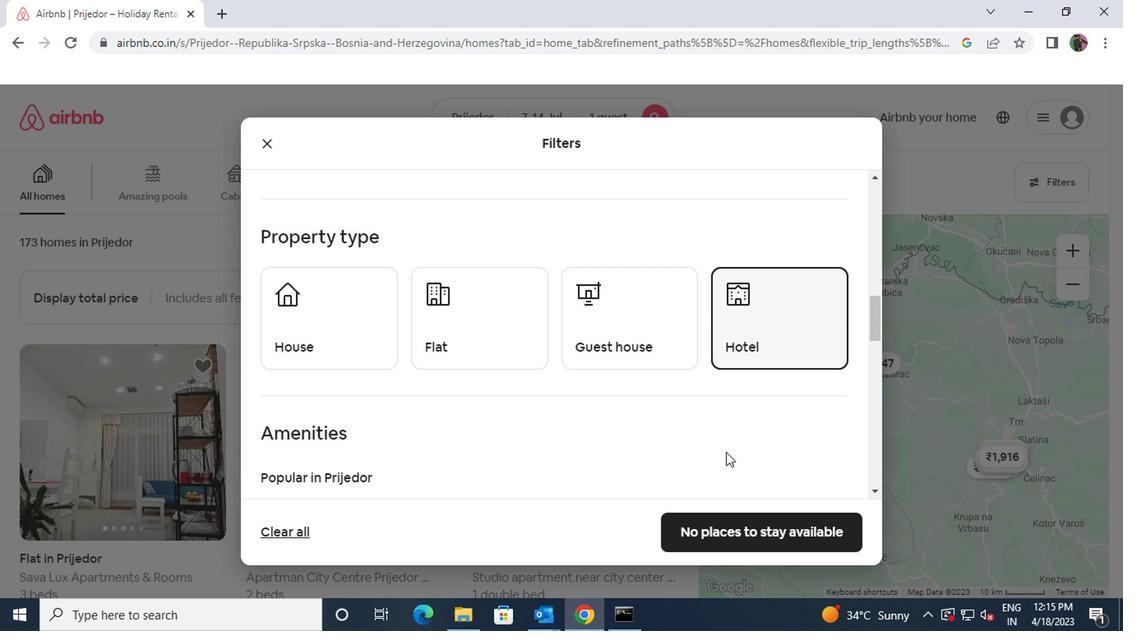 
Action: Mouse scrolled (716, 442) with delta (0, 0)
Screenshot: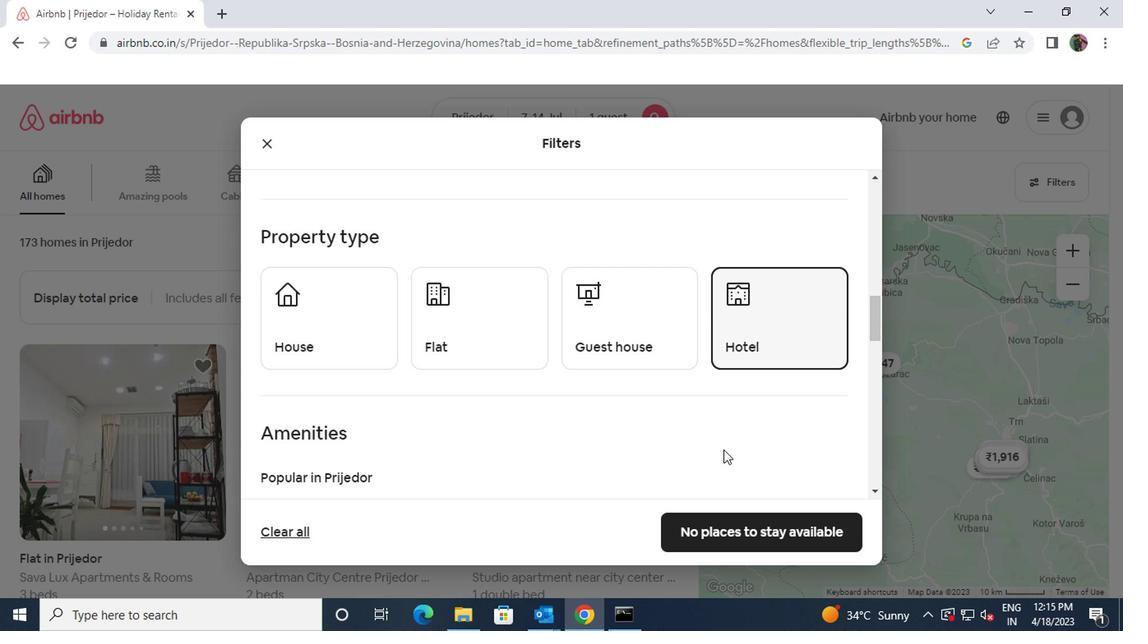 
Action: Mouse moved to (683, 429)
Screenshot: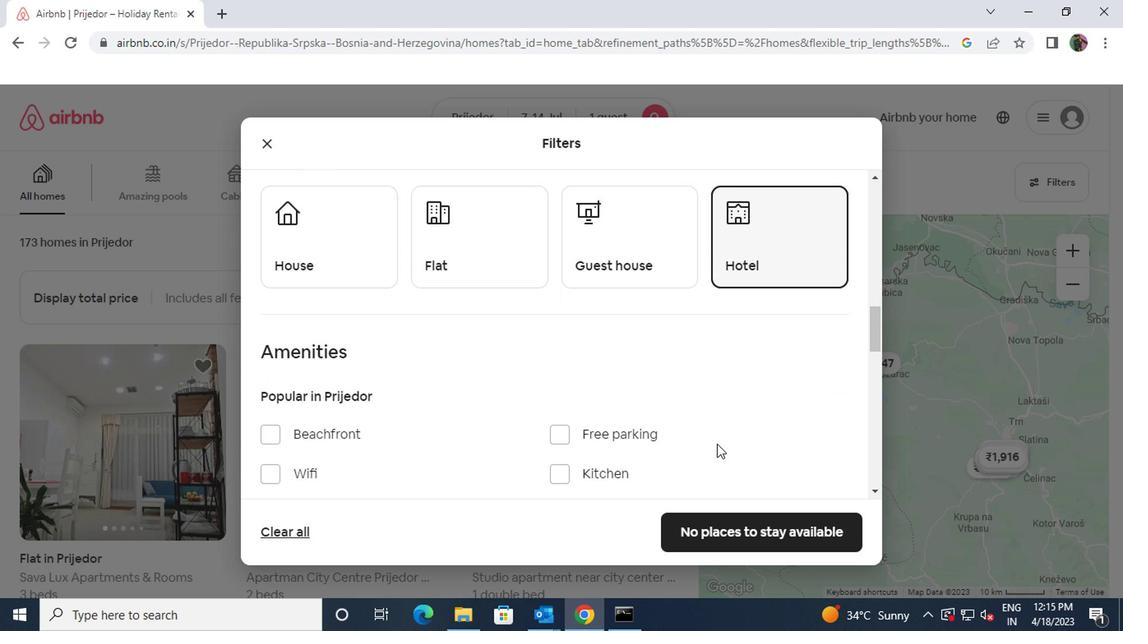
Action: Mouse scrolled (683, 428) with delta (0, -1)
Screenshot: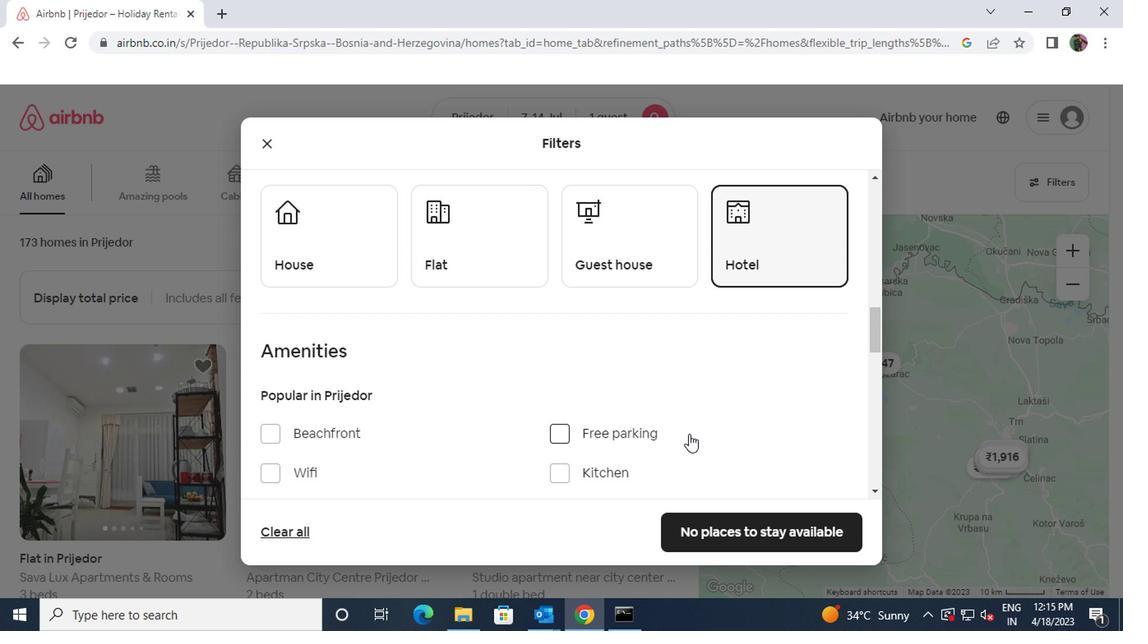
Action: Mouse scrolled (683, 428) with delta (0, -1)
Screenshot: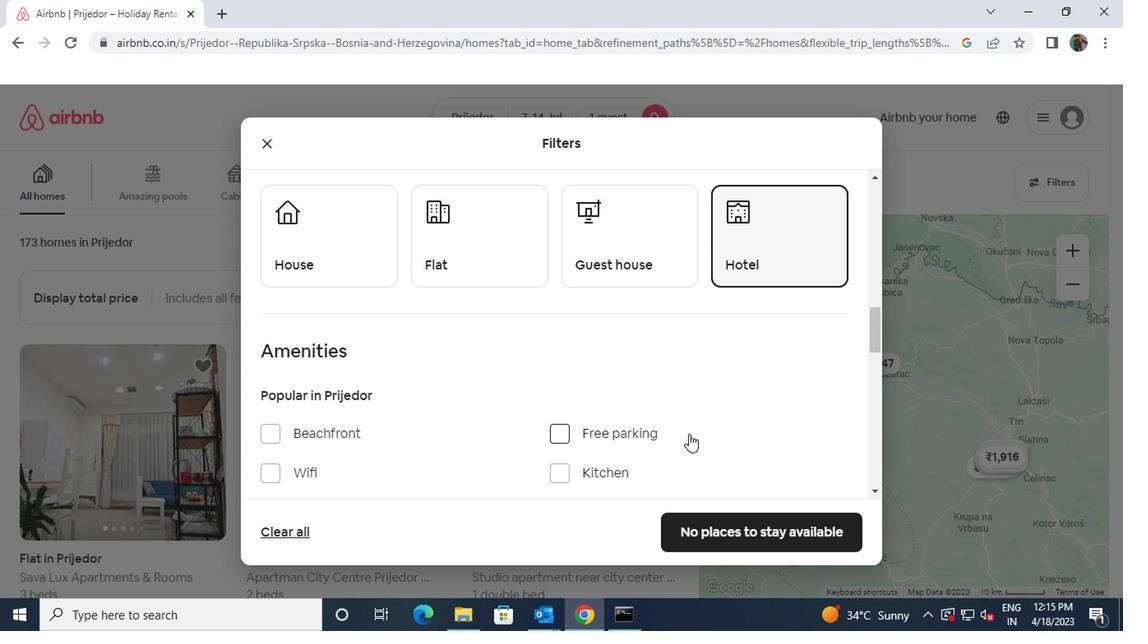 
Action: Mouse moved to (305, 377)
Screenshot: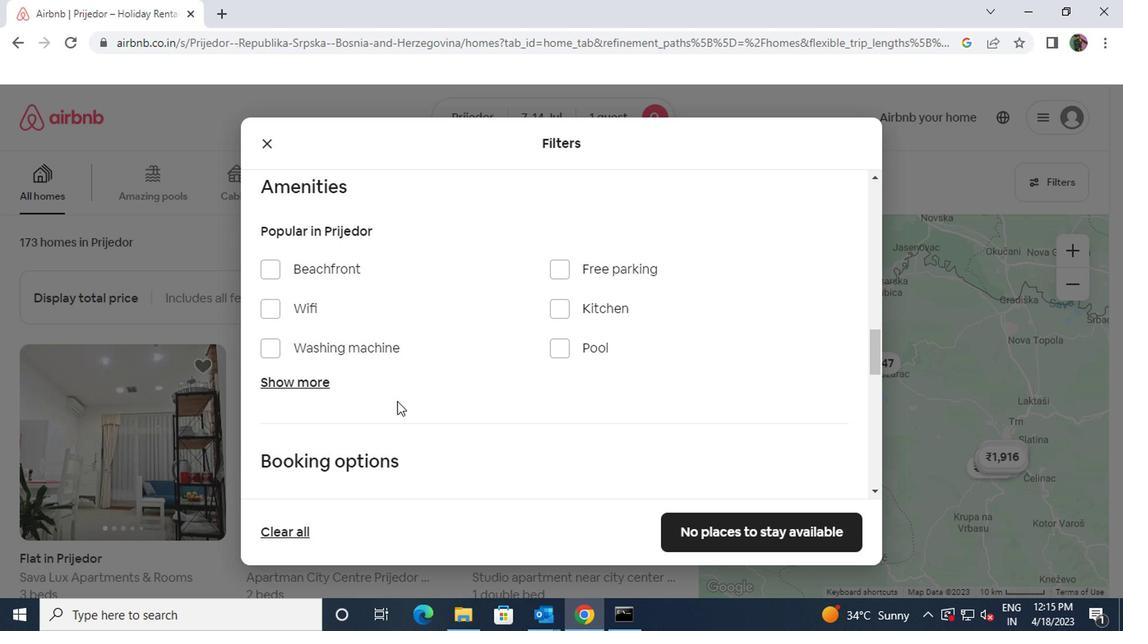 
Action: Mouse pressed left at (305, 377)
Screenshot: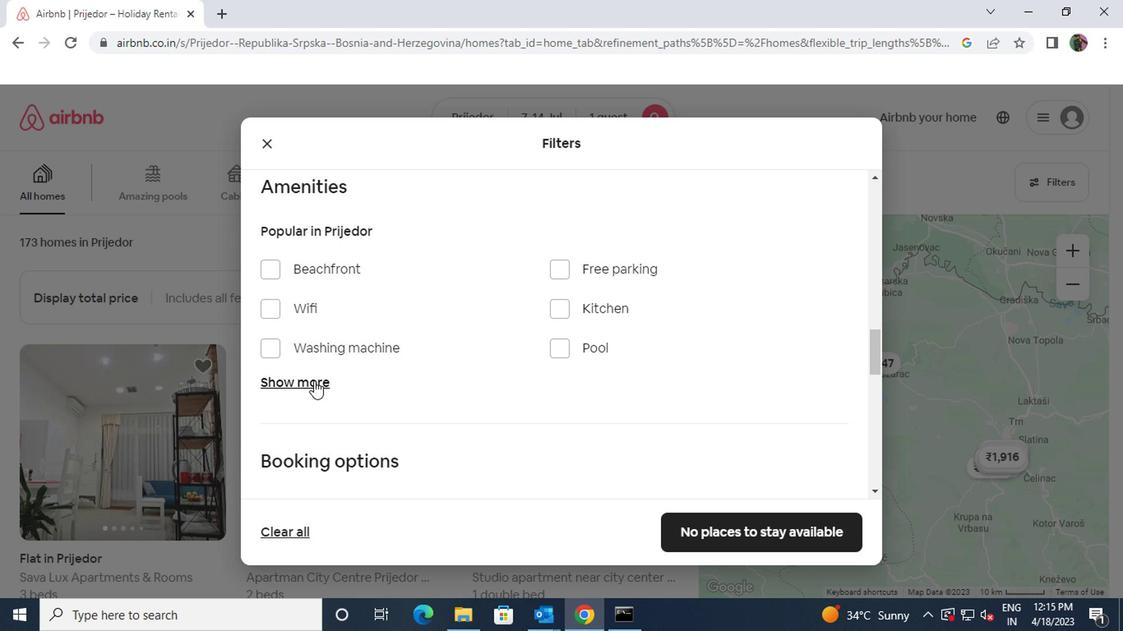 
Action: Mouse scrolled (305, 376) with delta (0, 0)
Screenshot: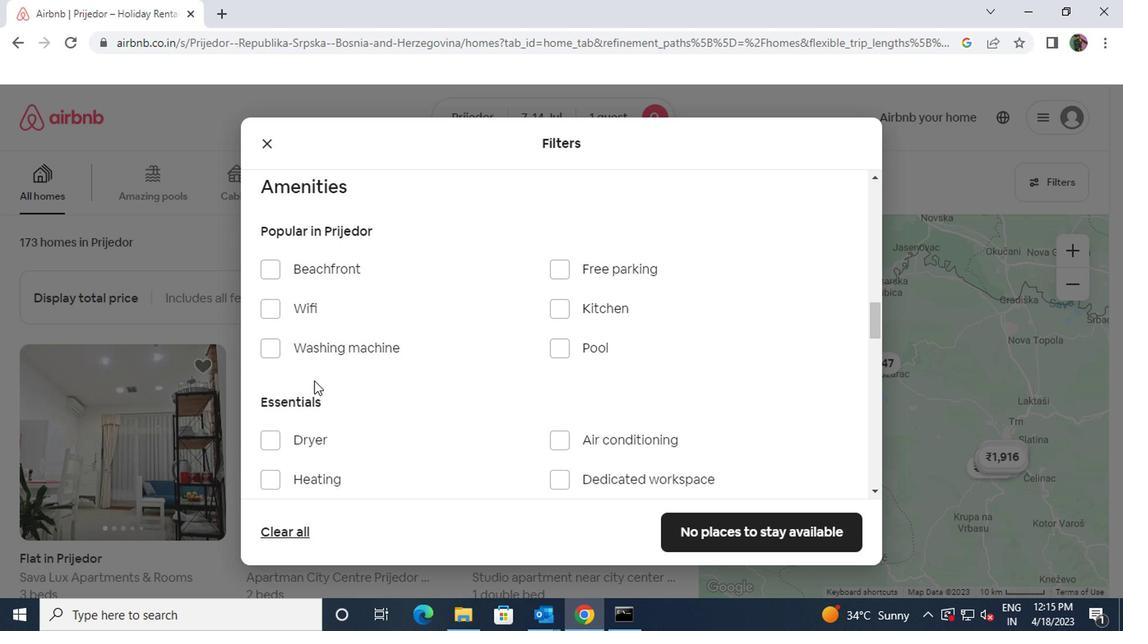 
Action: Mouse moved to (273, 390)
Screenshot: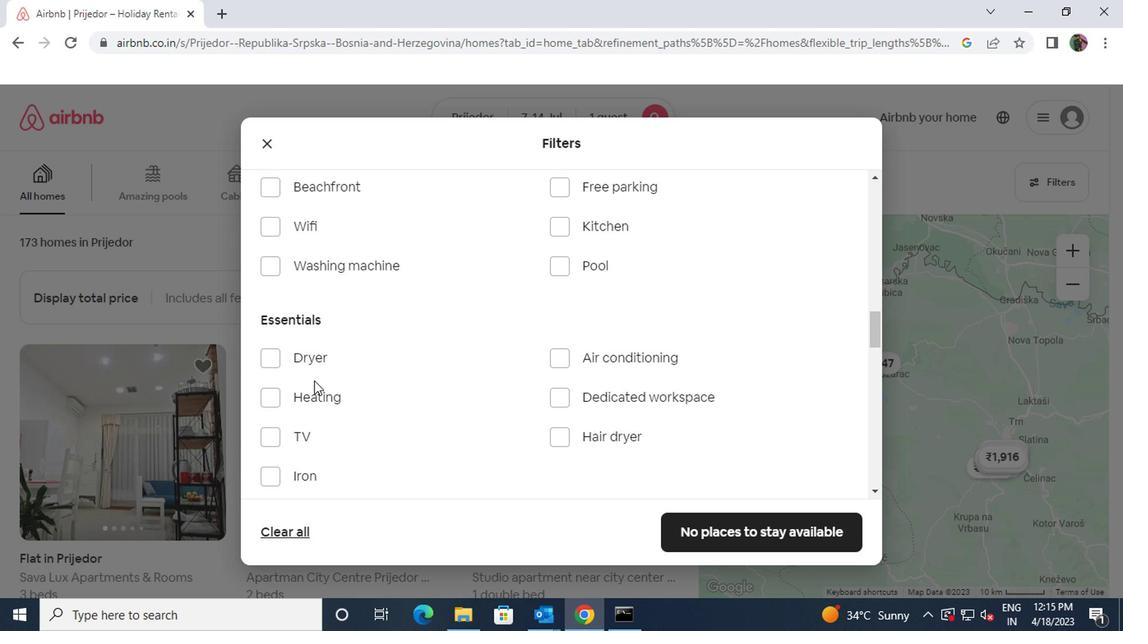 
Action: Mouse pressed left at (273, 390)
Screenshot: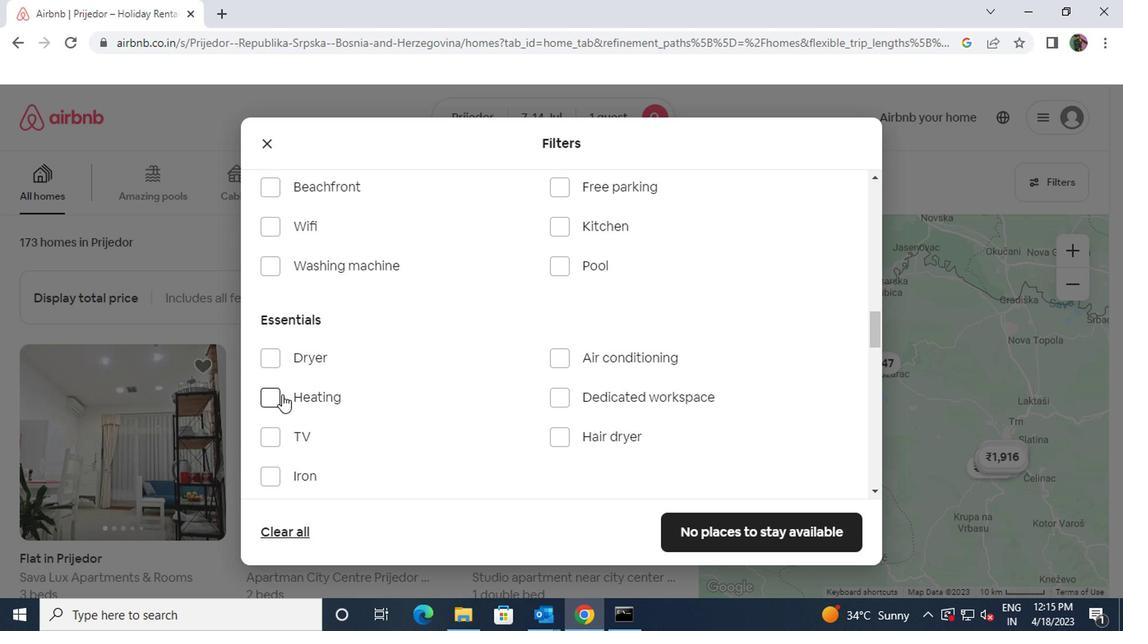 
Action: Mouse moved to (335, 416)
Screenshot: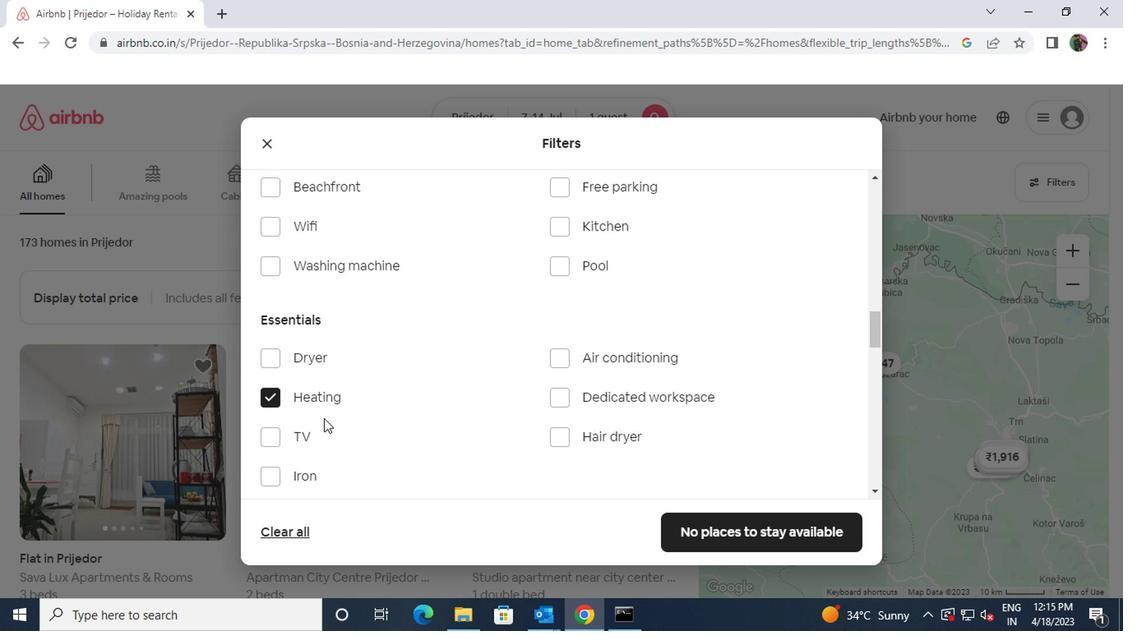 
Action: Mouse scrolled (335, 415) with delta (0, 0)
Screenshot: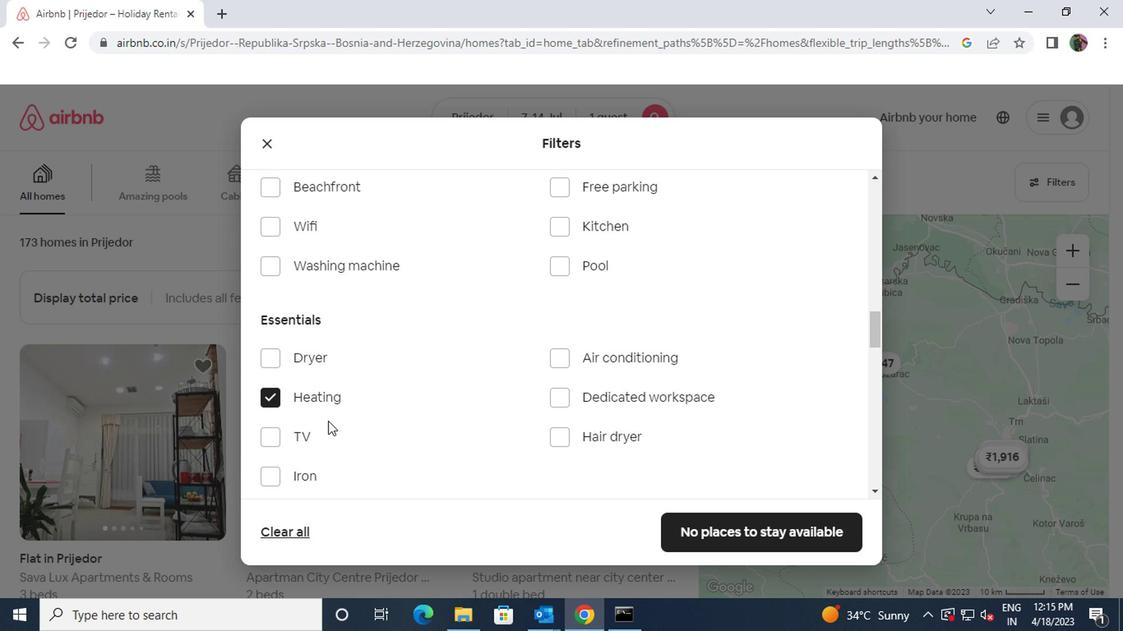 
Action: Mouse scrolled (335, 415) with delta (0, 0)
Screenshot: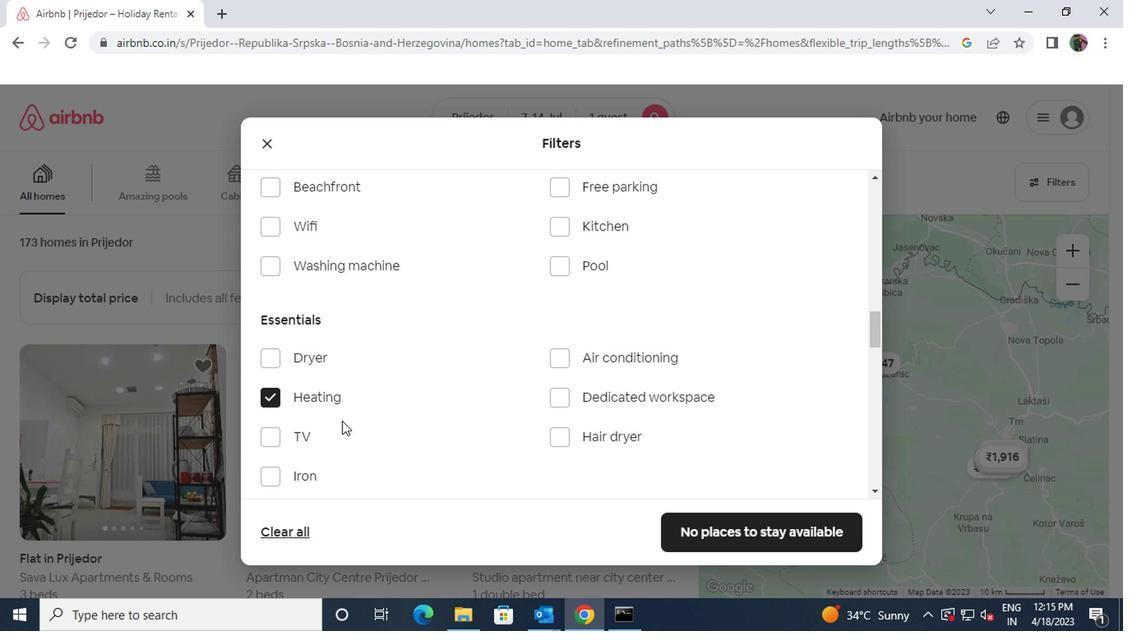 
Action: Mouse moved to (335, 416)
Screenshot: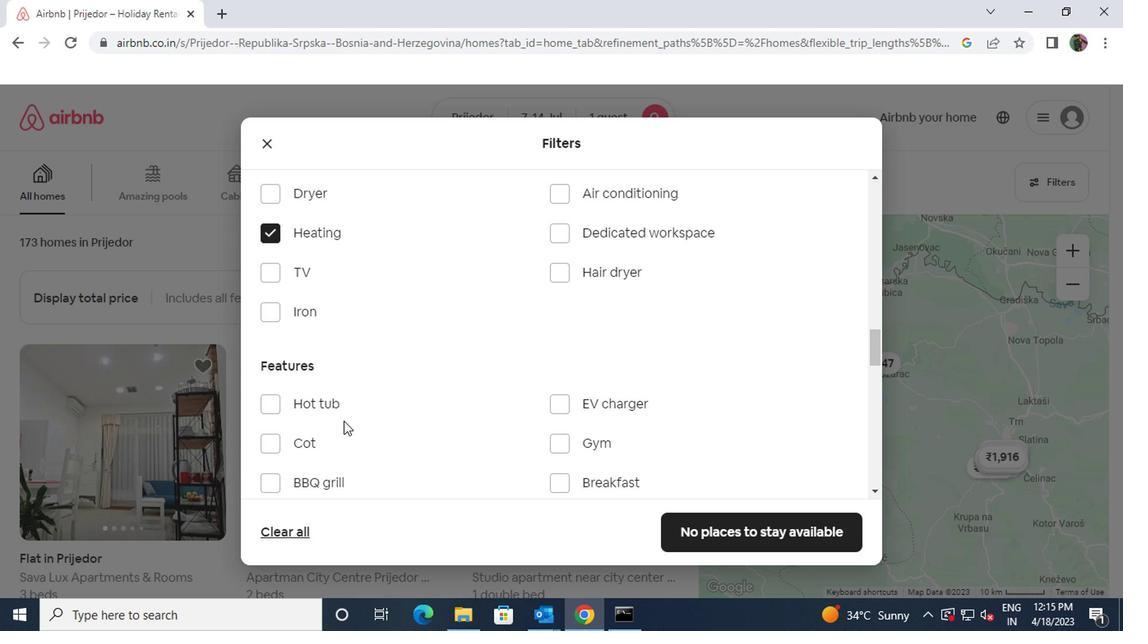 
Action: Mouse scrolled (335, 415) with delta (0, 0)
Screenshot: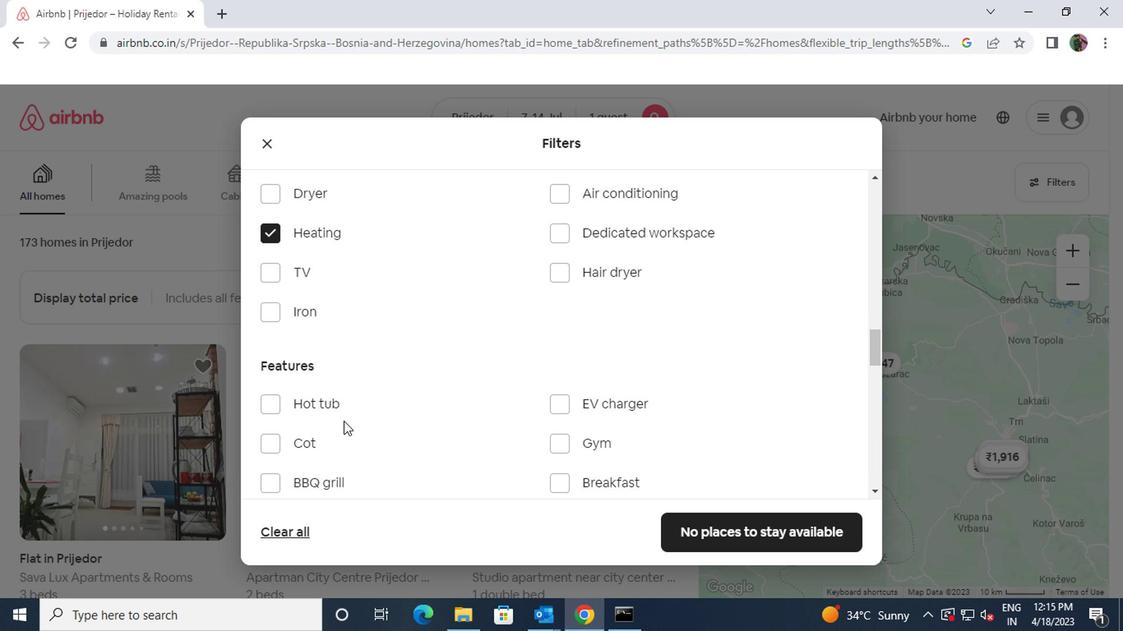 
Action: Mouse scrolled (335, 415) with delta (0, 0)
Screenshot: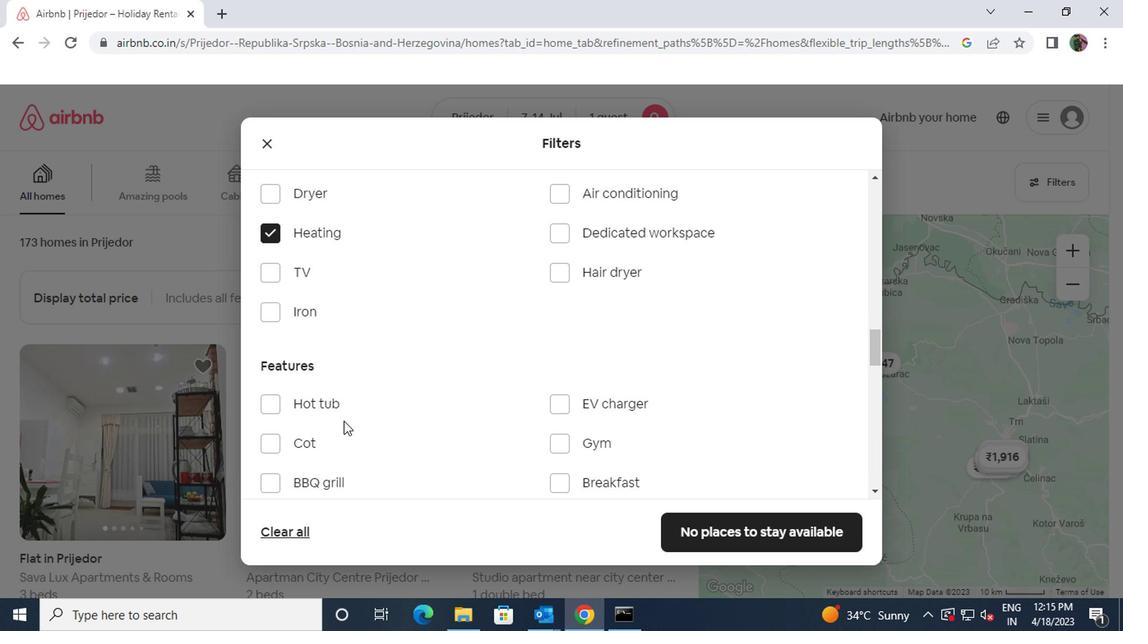 
Action: Mouse scrolled (335, 415) with delta (0, 0)
Screenshot: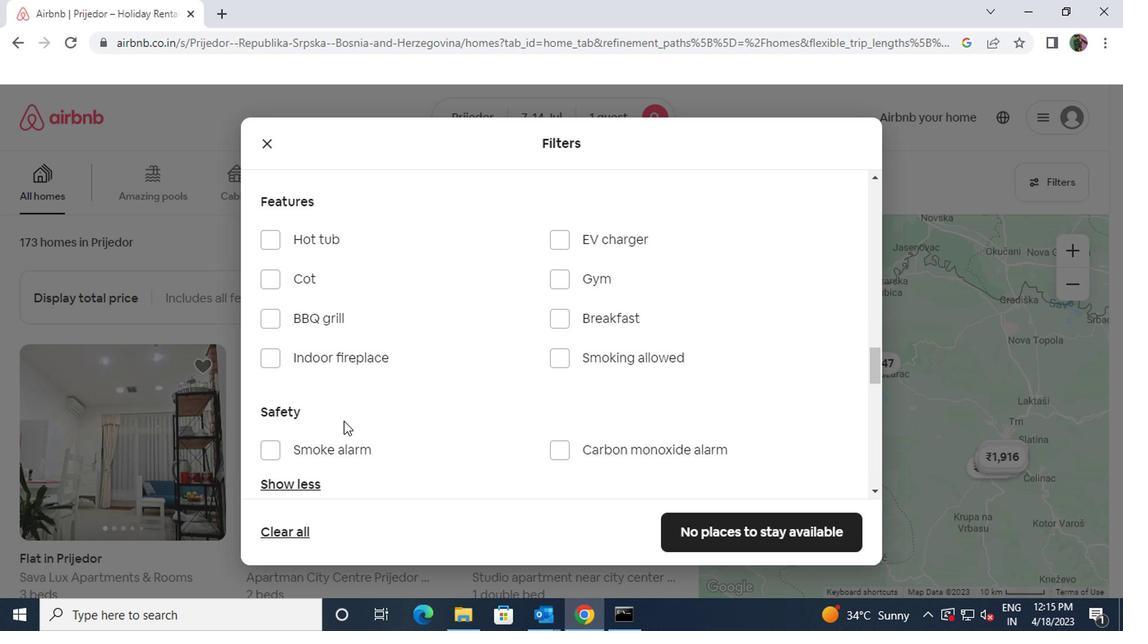 
Action: Mouse scrolled (335, 415) with delta (0, 0)
Screenshot: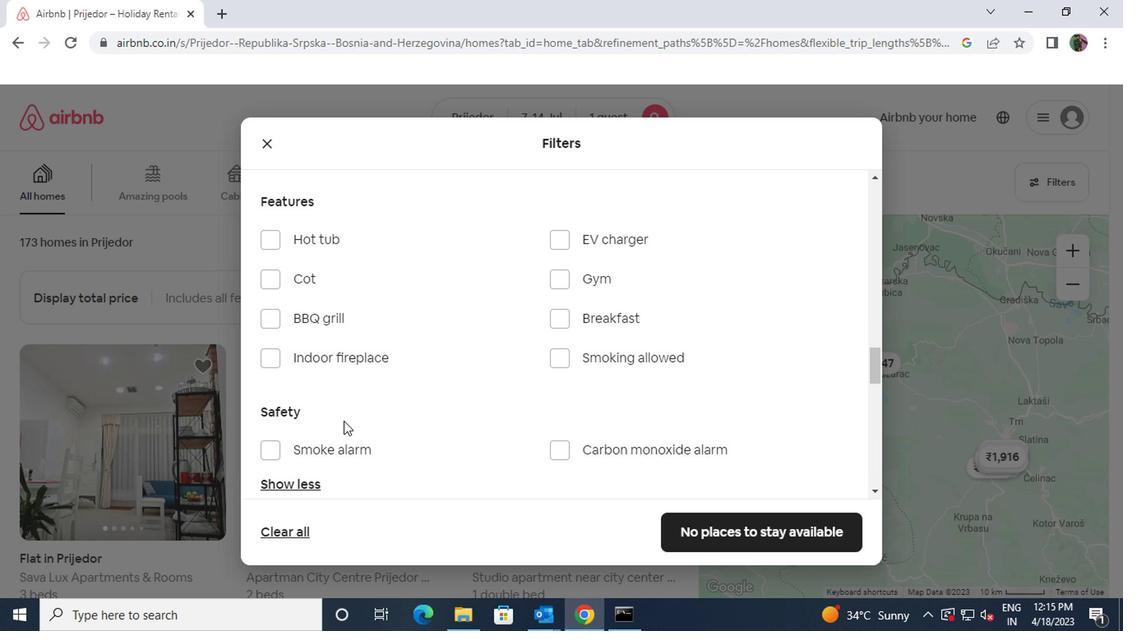 
Action: Mouse moved to (335, 415)
Screenshot: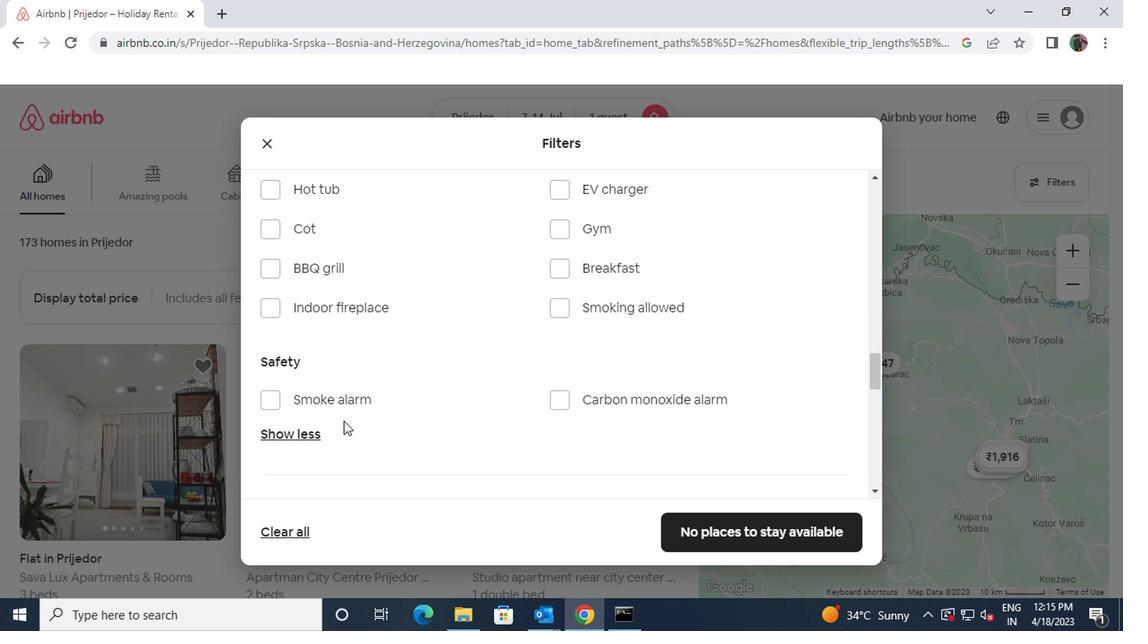 
Action: Mouse scrolled (335, 414) with delta (0, -1)
Screenshot: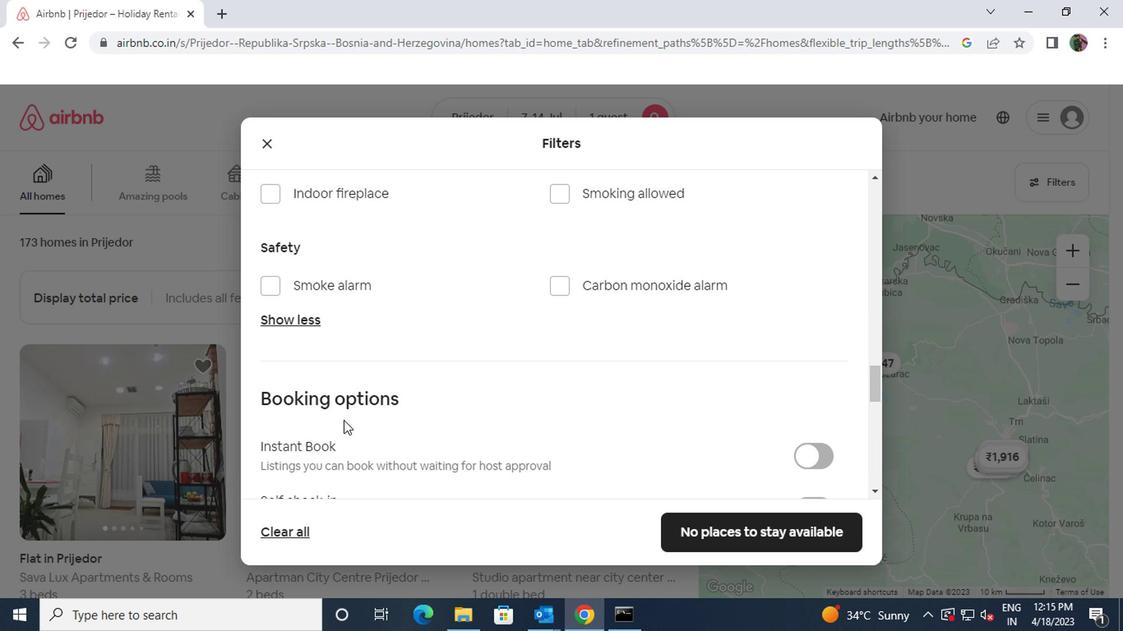 
Action: Mouse moved to (801, 423)
Screenshot: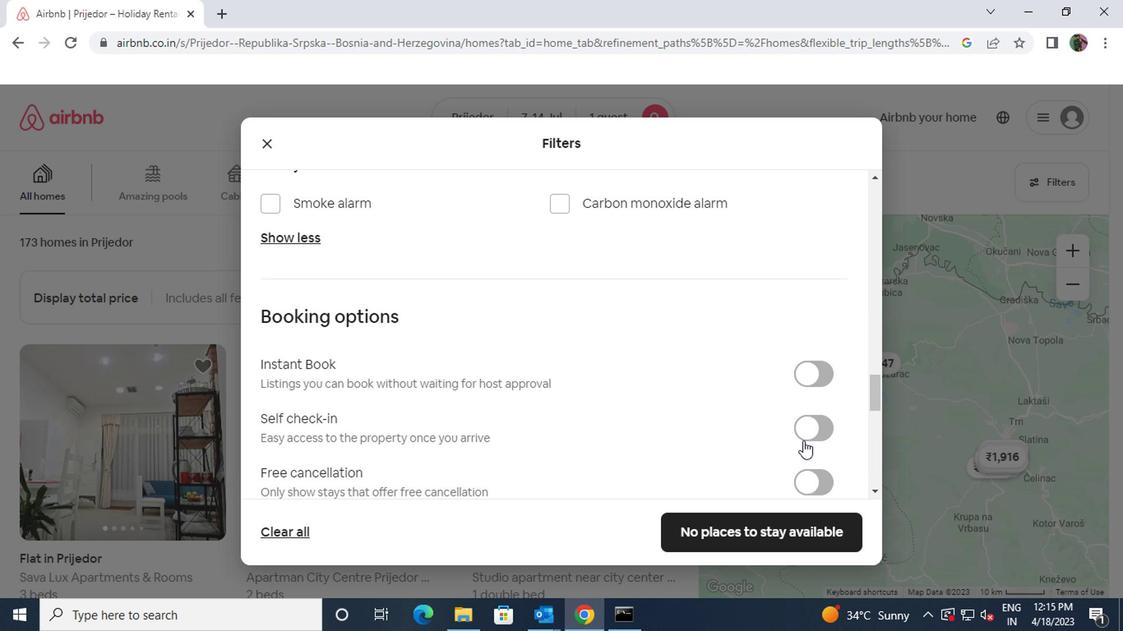 
Action: Mouse pressed left at (801, 423)
Screenshot: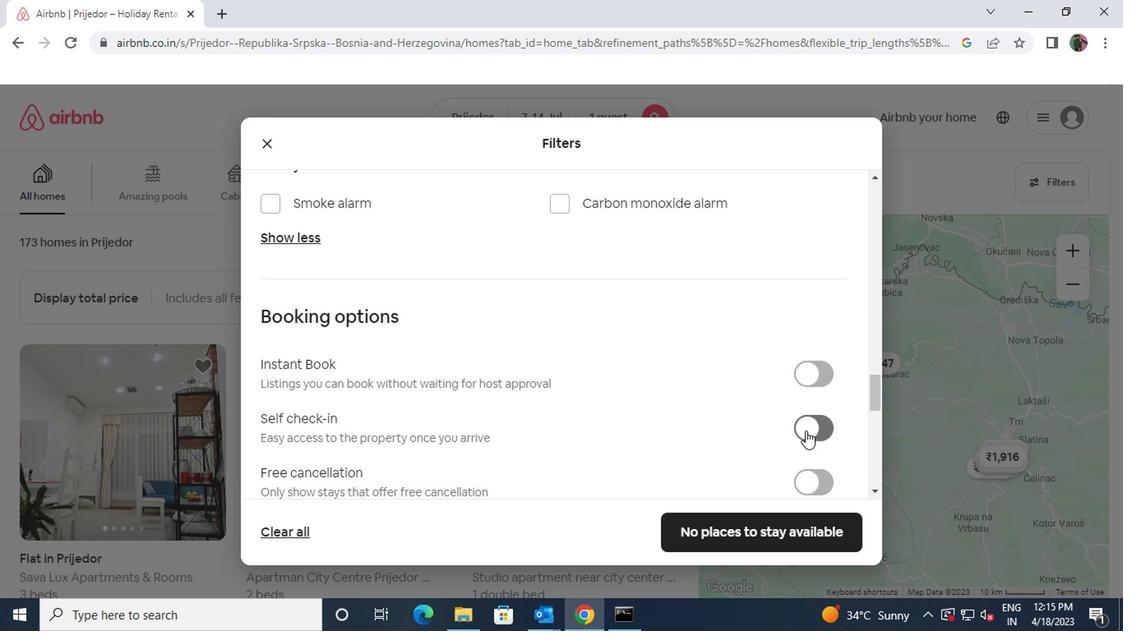 
Action: Mouse moved to (591, 431)
Screenshot: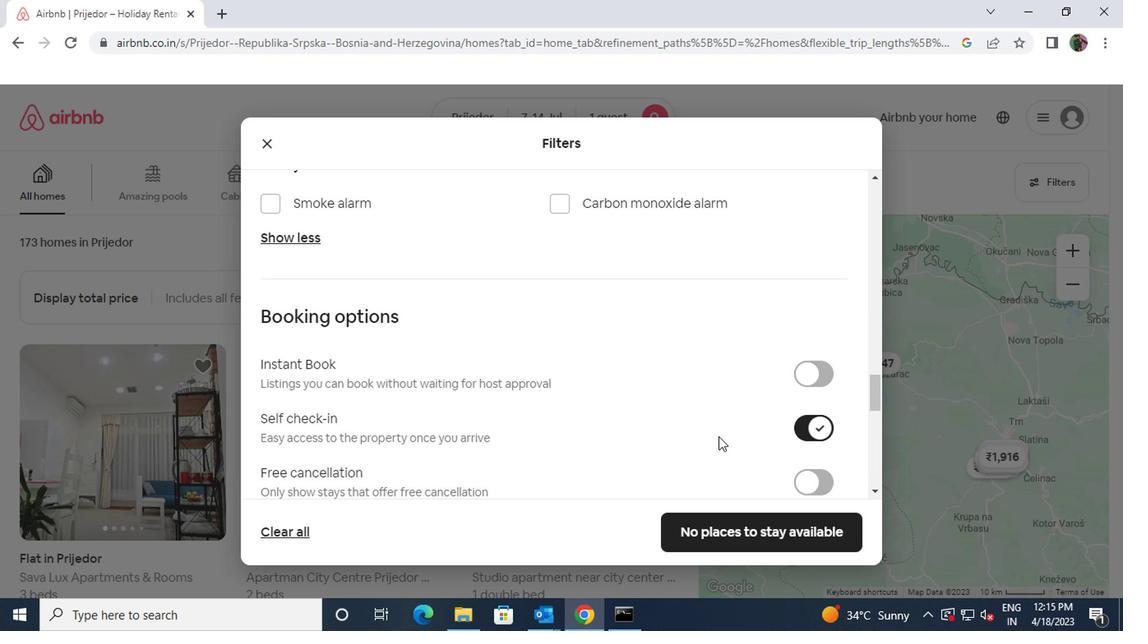
Action: Mouse scrolled (591, 431) with delta (0, 0)
Screenshot: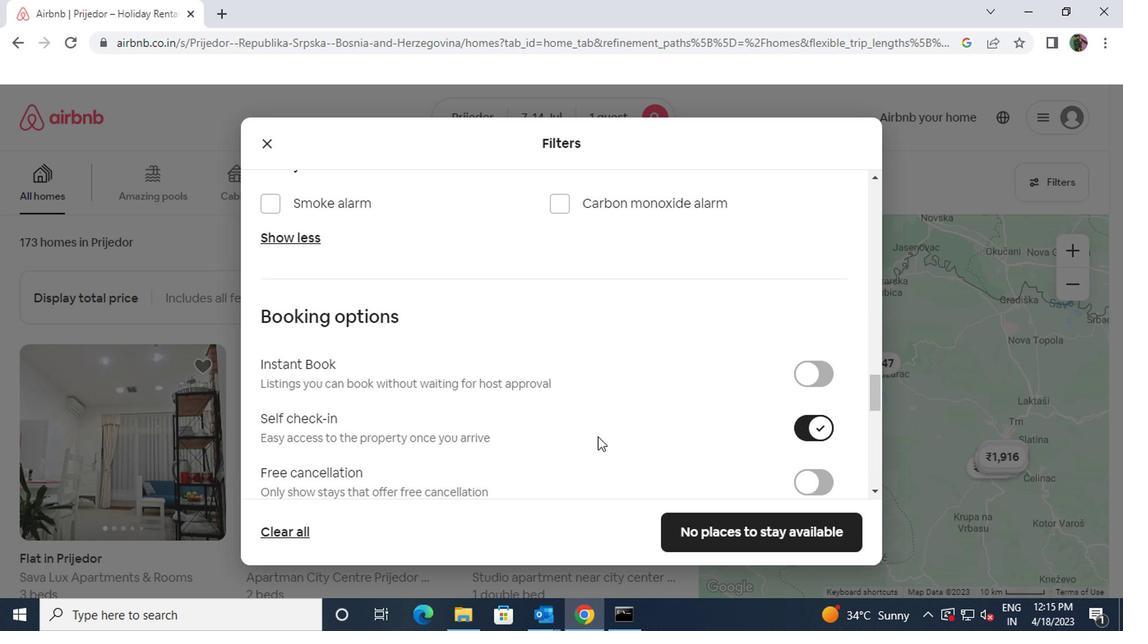 
Action: Mouse scrolled (591, 431) with delta (0, 0)
Screenshot: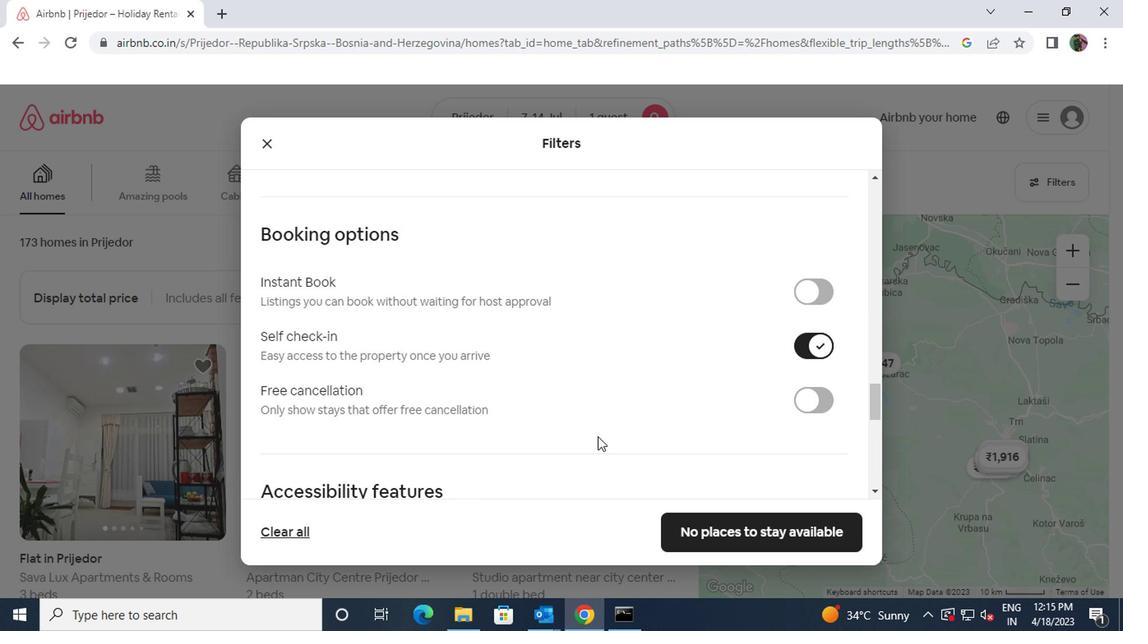 
Action: Mouse scrolled (591, 431) with delta (0, 0)
Screenshot: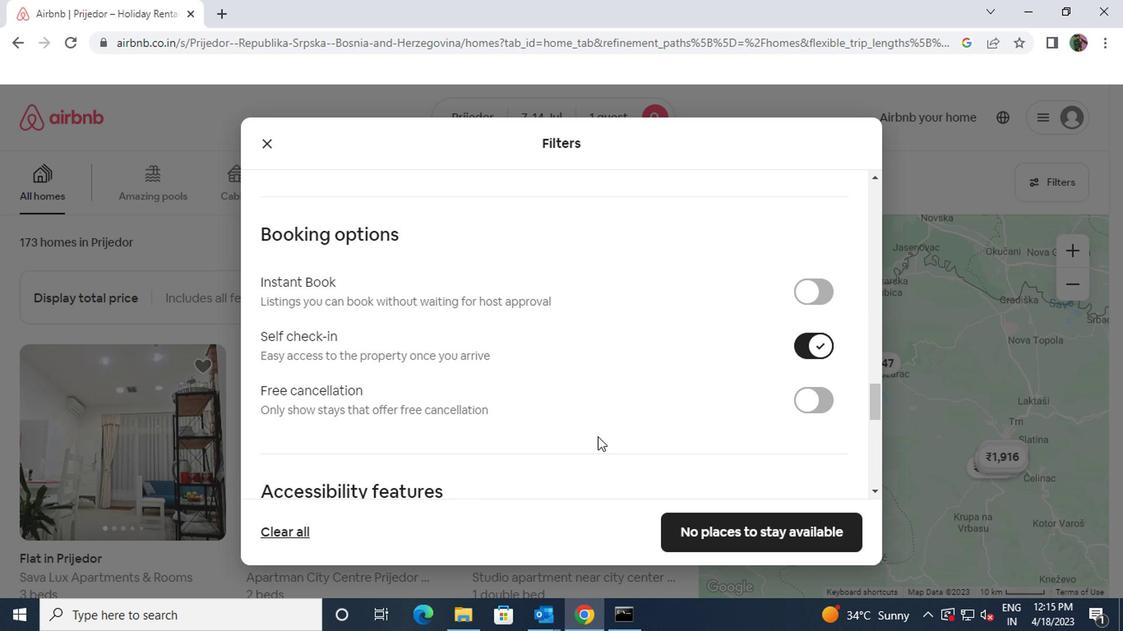 
Action: Mouse scrolled (591, 431) with delta (0, 0)
Screenshot: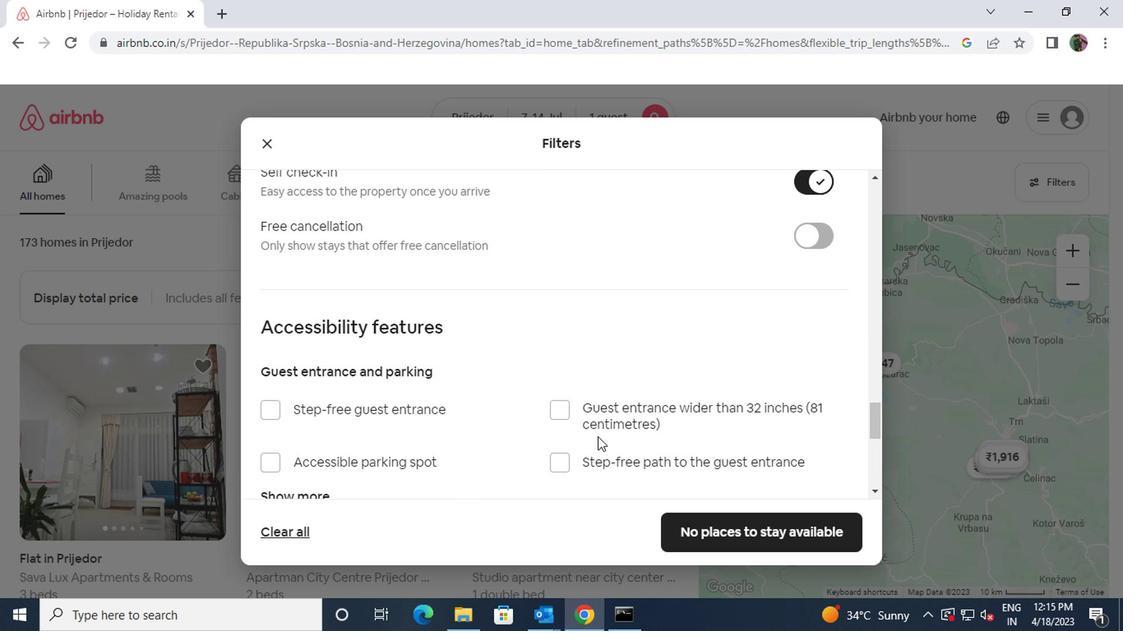 
Action: Mouse scrolled (591, 431) with delta (0, 0)
Screenshot: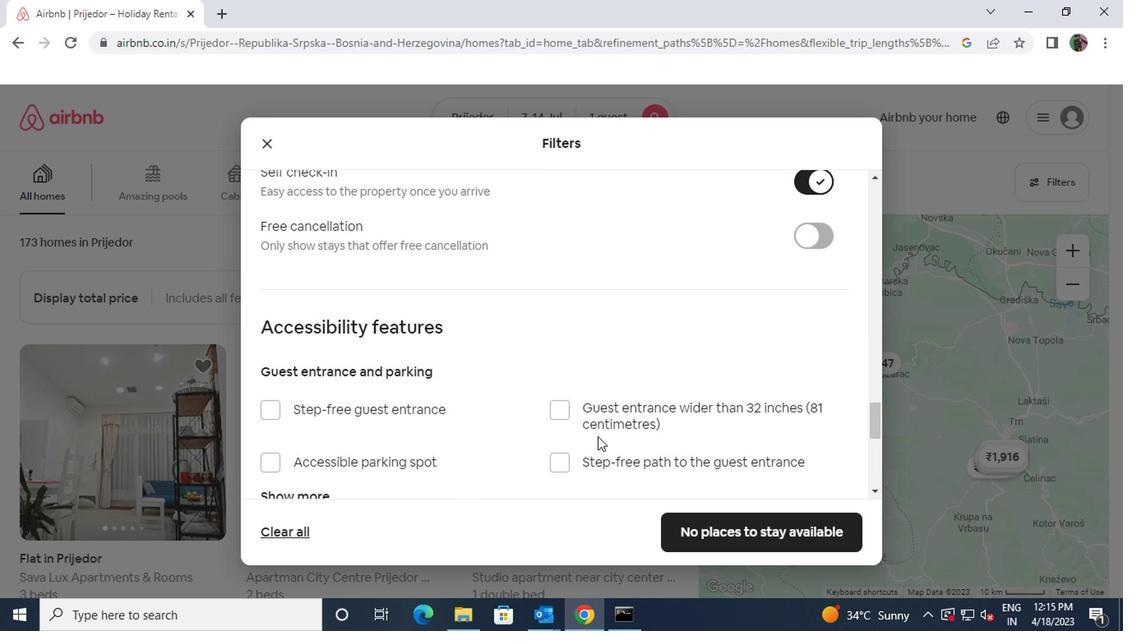 
Action: Mouse scrolled (591, 431) with delta (0, 0)
Screenshot: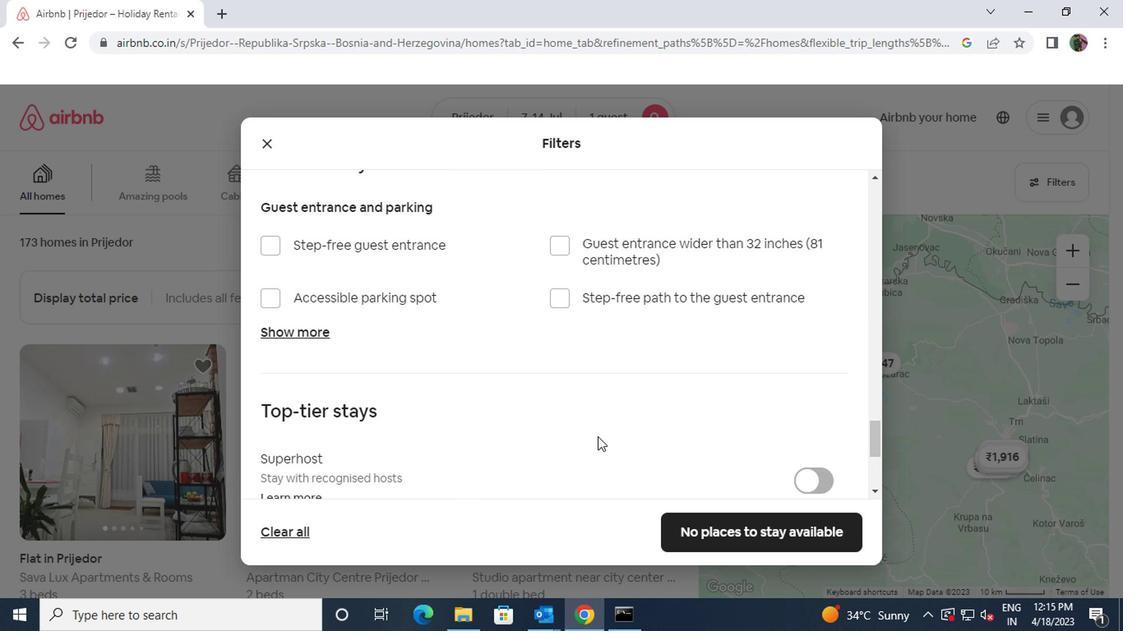 
Action: Mouse scrolled (591, 431) with delta (0, 0)
Screenshot: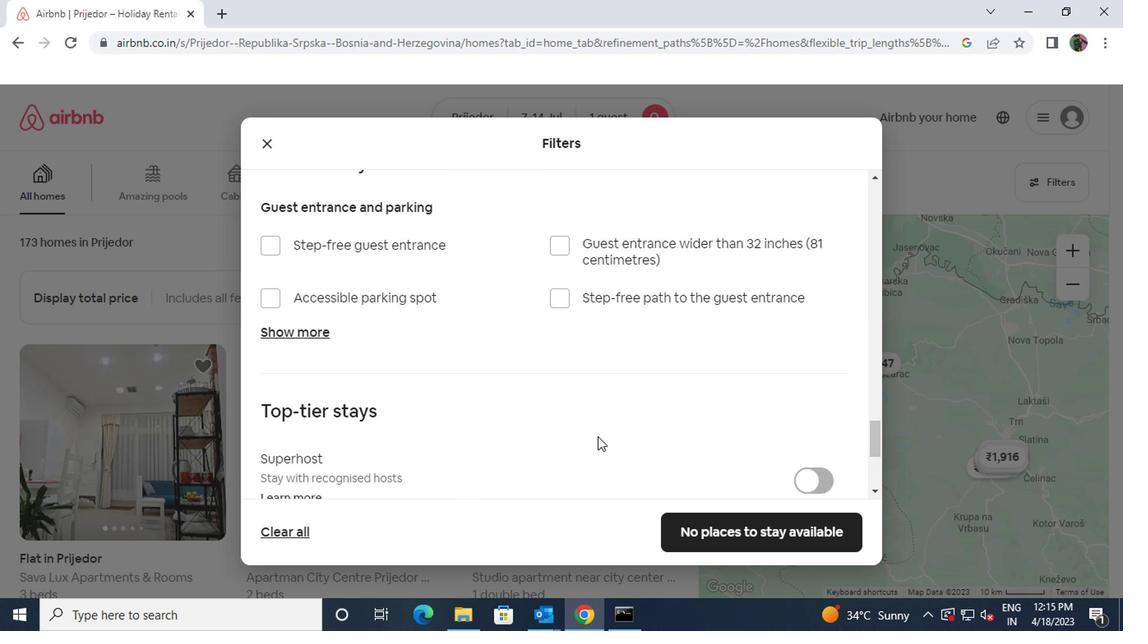 
Action: Mouse scrolled (591, 431) with delta (0, 0)
Screenshot: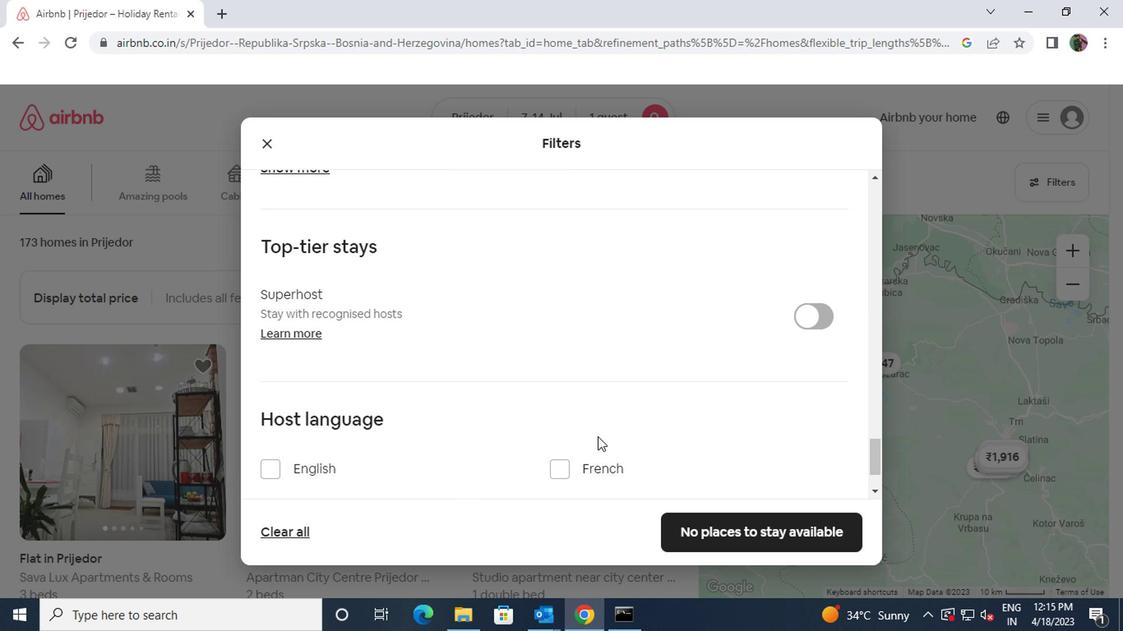 
Action: Mouse moved to (262, 379)
Screenshot: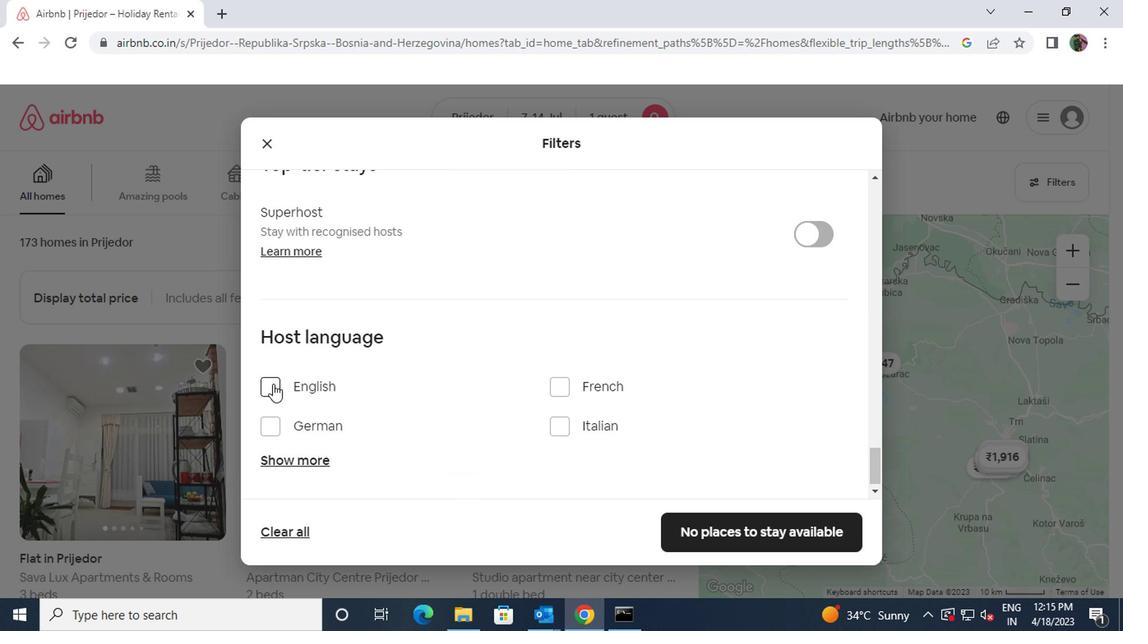 
Action: Mouse pressed left at (262, 379)
Screenshot: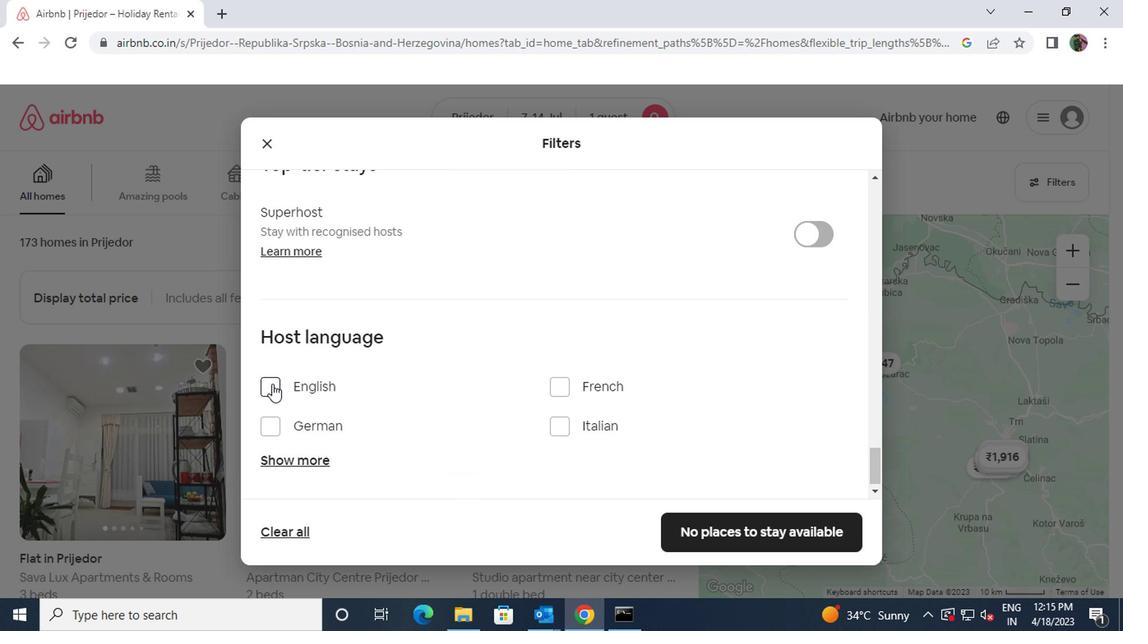 
Action: Mouse moved to (673, 519)
Screenshot: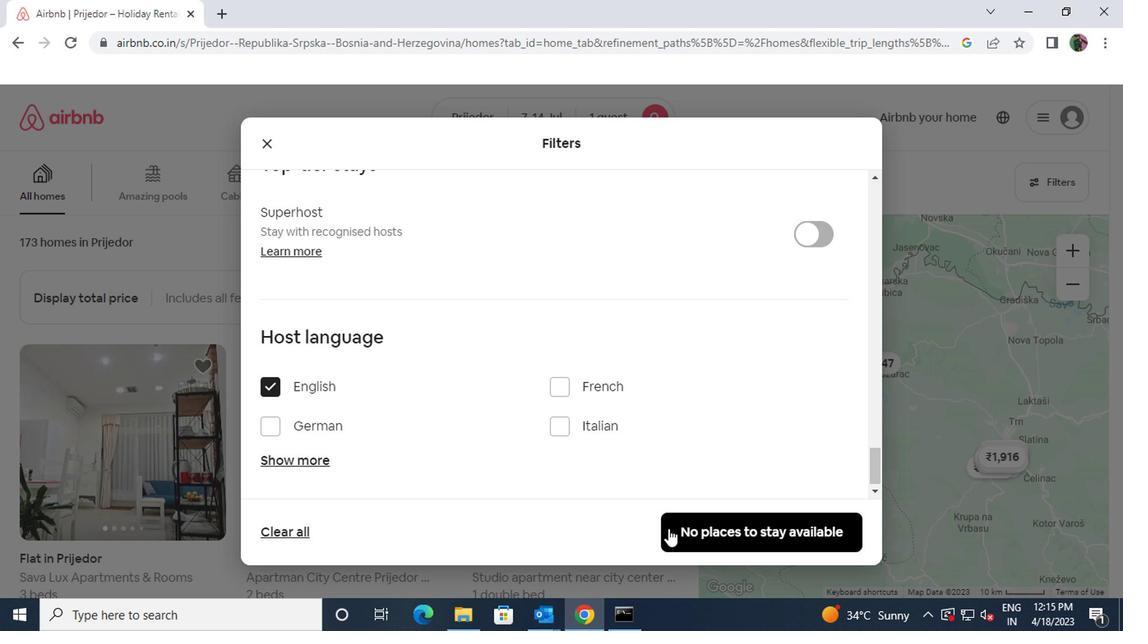 
Action: Mouse pressed left at (673, 519)
Screenshot: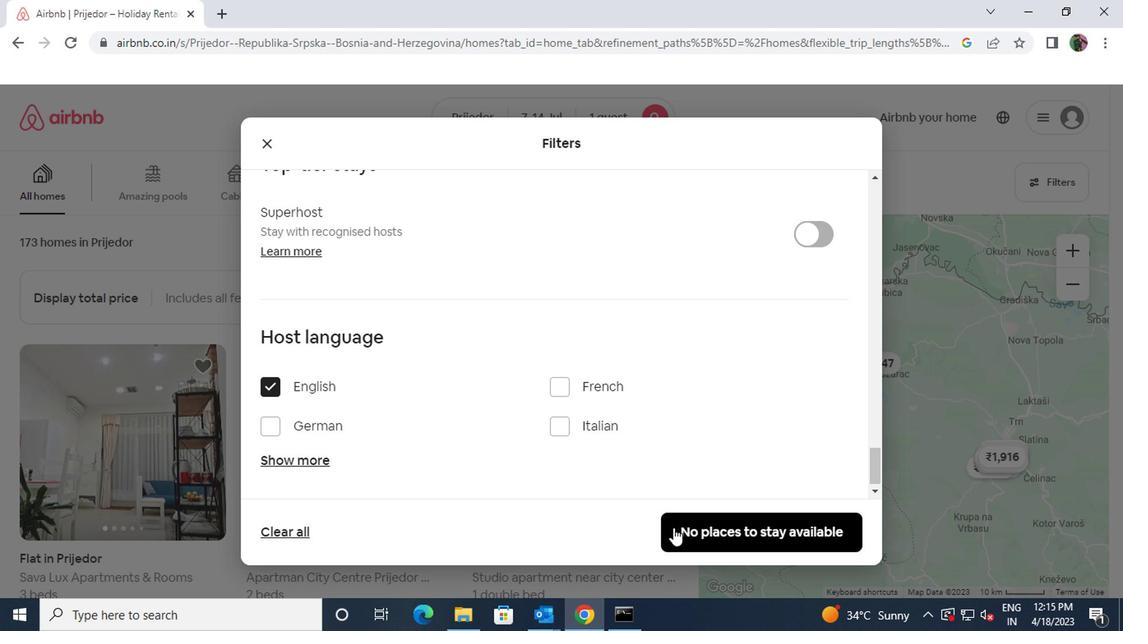 
